 Task: Look for space in Chitradurga, India from 8th June, 2023 to 12th June, 2023 for 2 adults in price range Rs.8000 to Rs.16000. Place can be private room with 1  bedroom having 1 bed and 1 bathroom. Property type can be flatguest house, hotel. Booking option can be shelf check-in. Required host language is English.
Action: Mouse moved to (437, 49)
Screenshot: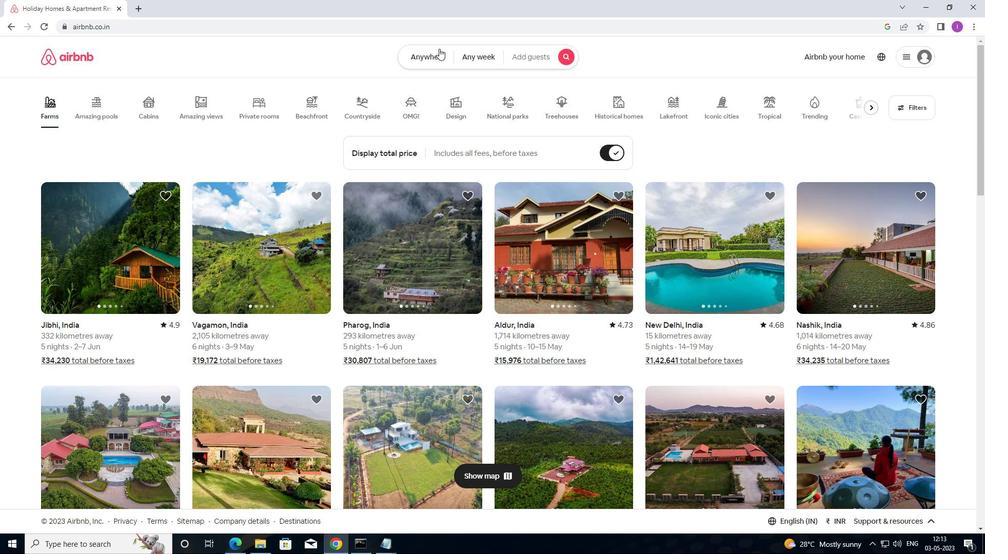 
Action: Mouse pressed left at (437, 49)
Screenshot: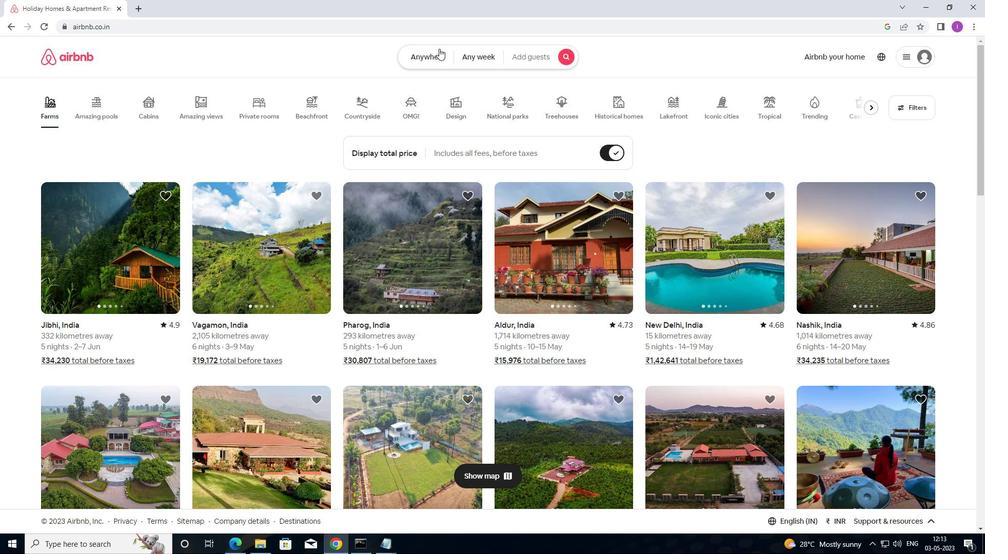 
Action: Mouse moved to (304, 104)
Screenshot: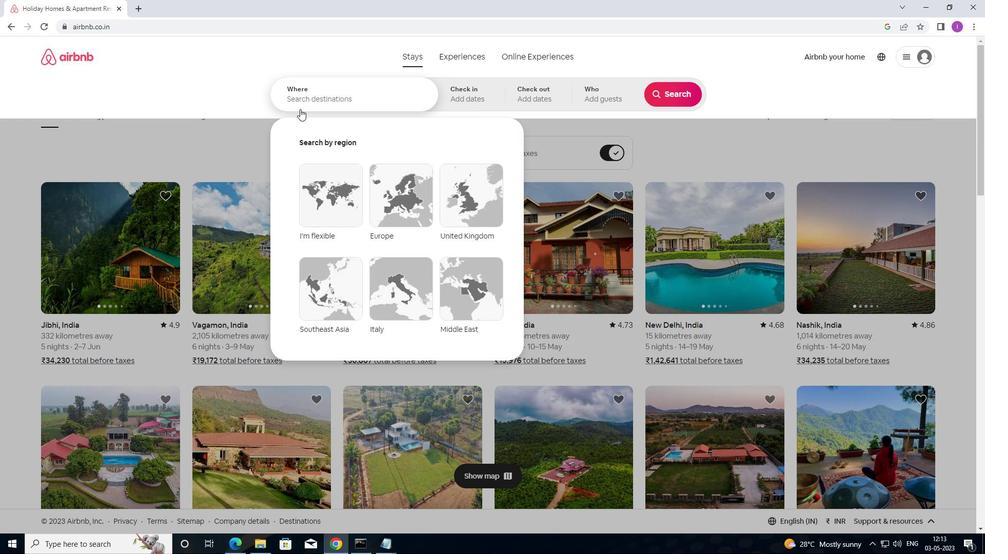 
Action: Mouse pressed left at (304, 104)
Screenshot: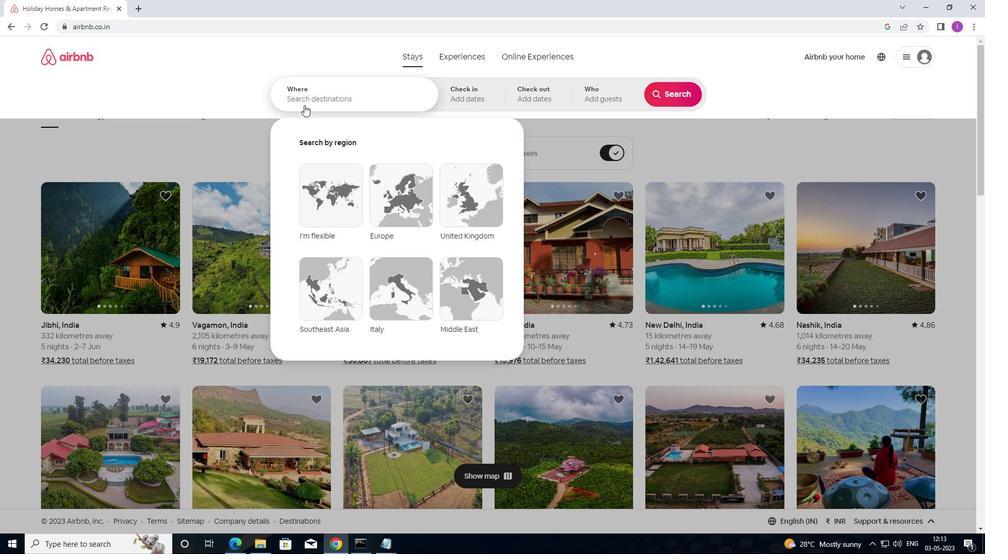 
Action: Mouse moved to (475, 65)
Screenshot: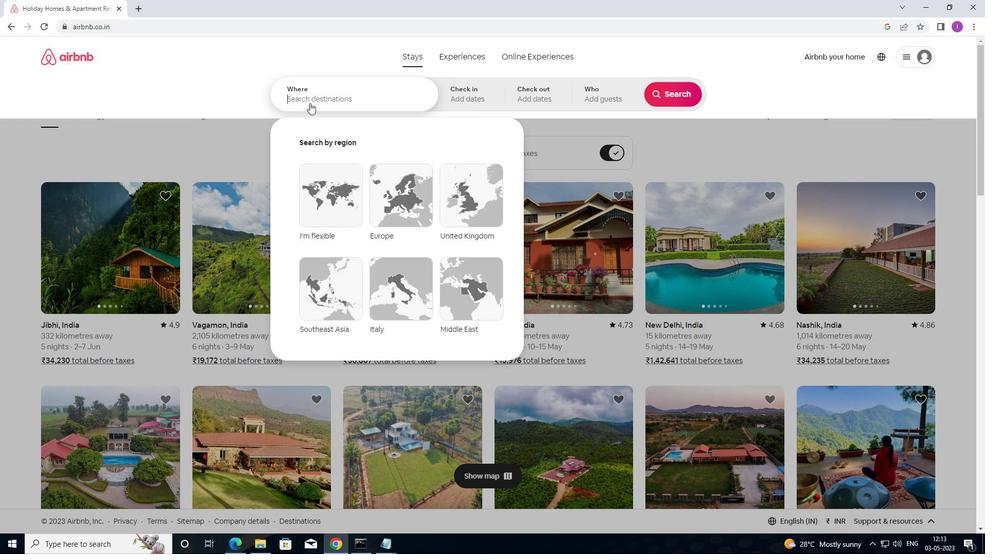 
Action: Key pressed <Key.shift>CHITRADURGA,<Key.shift>INDIA
Screenshot: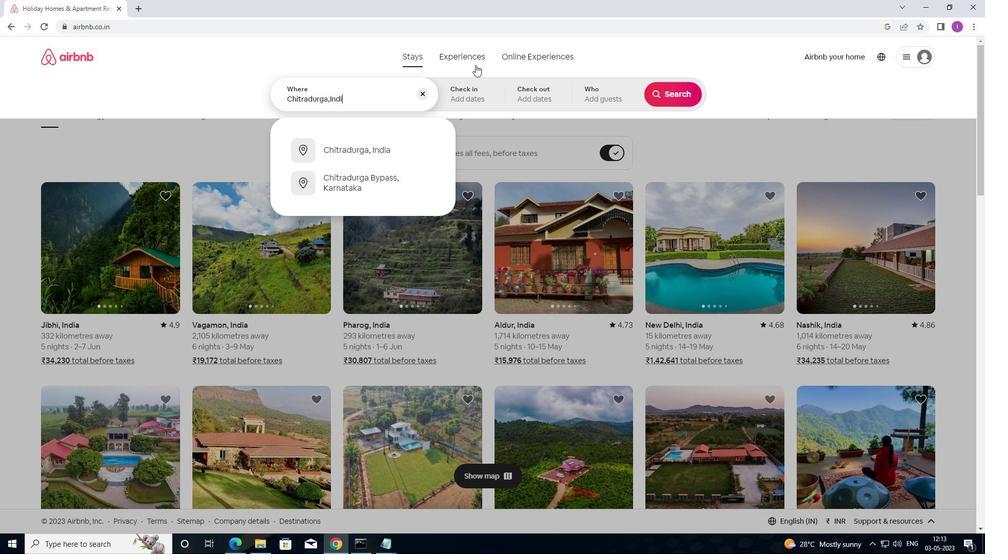 
Action: Mouse moved to (384, 150)
Screenshot: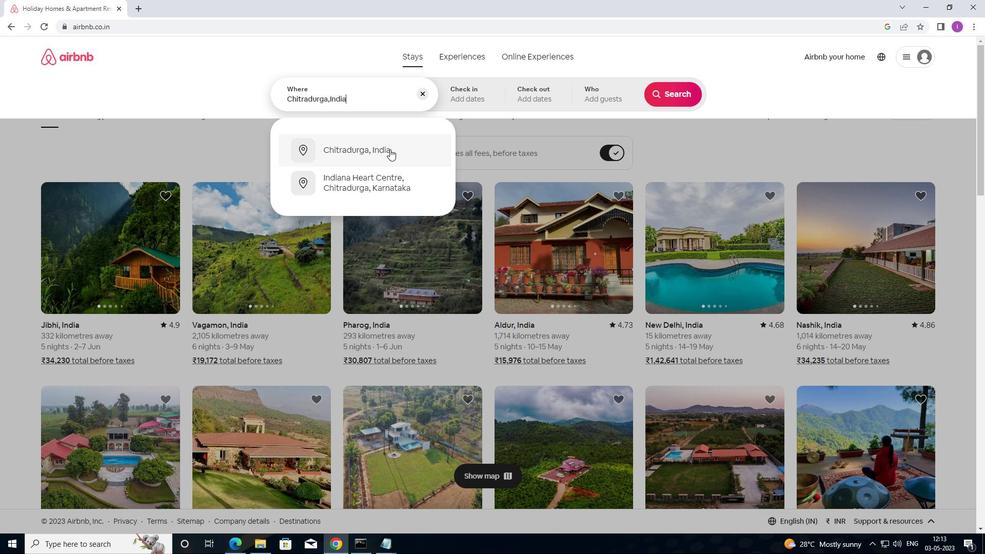 
Action: Mouse pressed left at (384, 150)
Screenshot: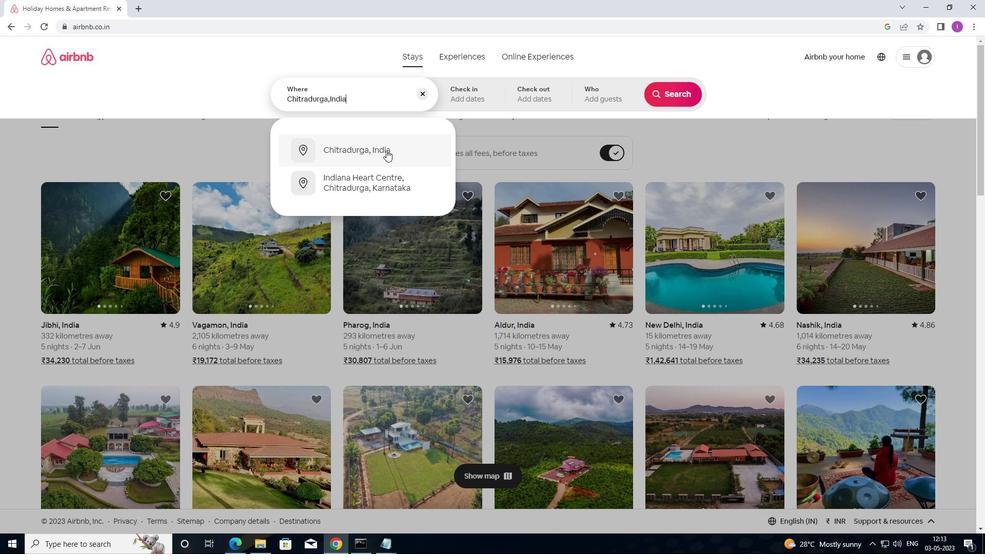 
Action: Mouse moved to (667, 168)
Screenshot: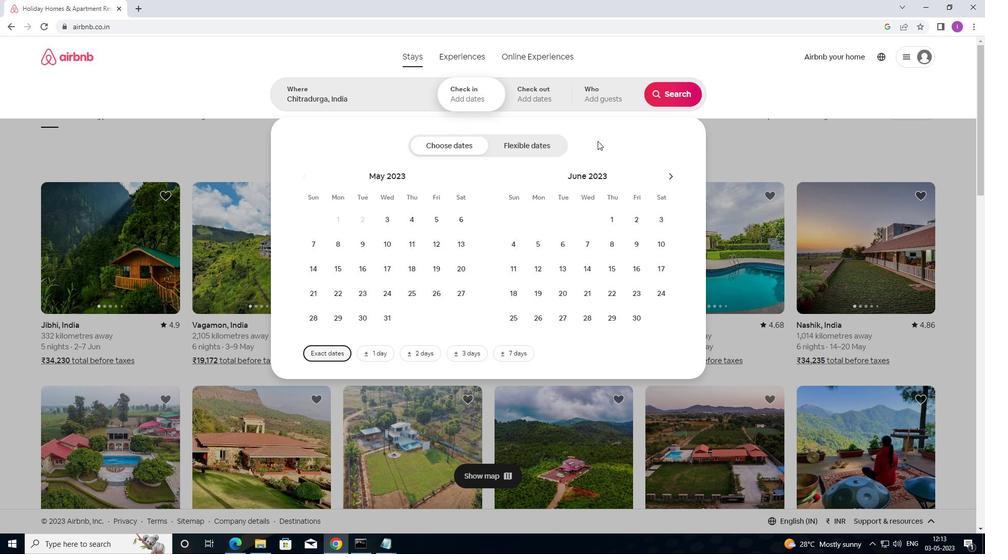 
Action: Mouse pressed left at (667, 168)
Screenshot: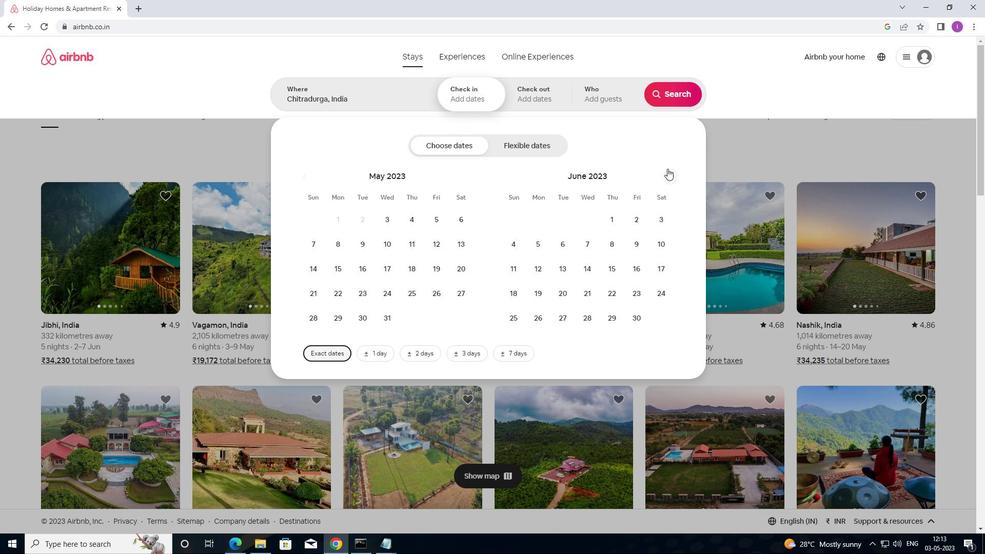
Action: Mouse moved to (618, 244)
Screenshot: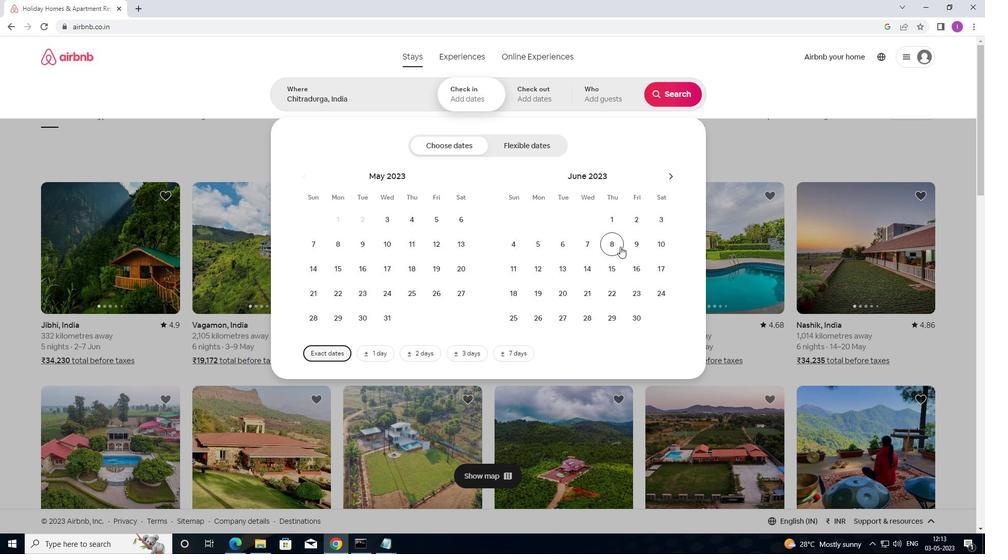 
Action: Mouse pressed left at (618, 244)
Screenshot: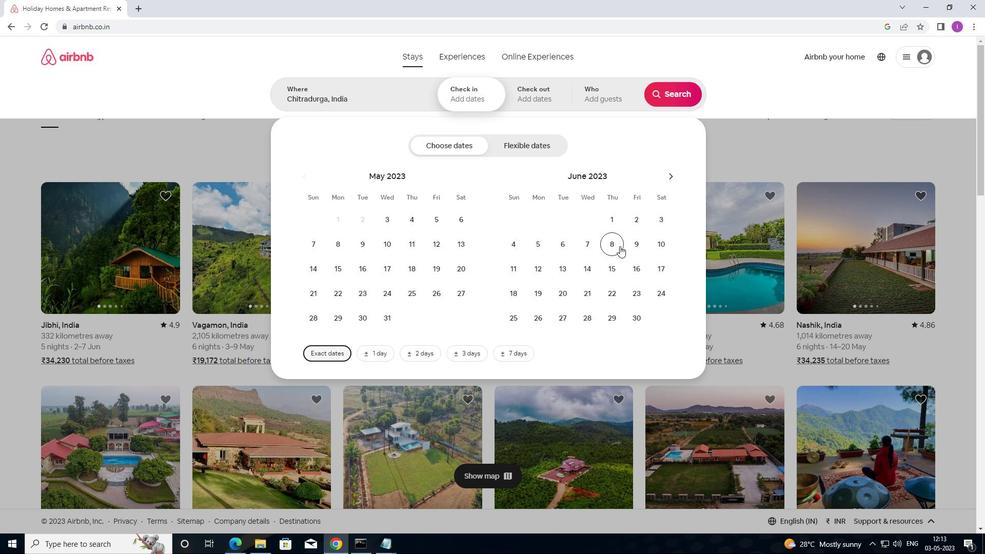
Action: Mouse moved to (535, 266)
Screenshot: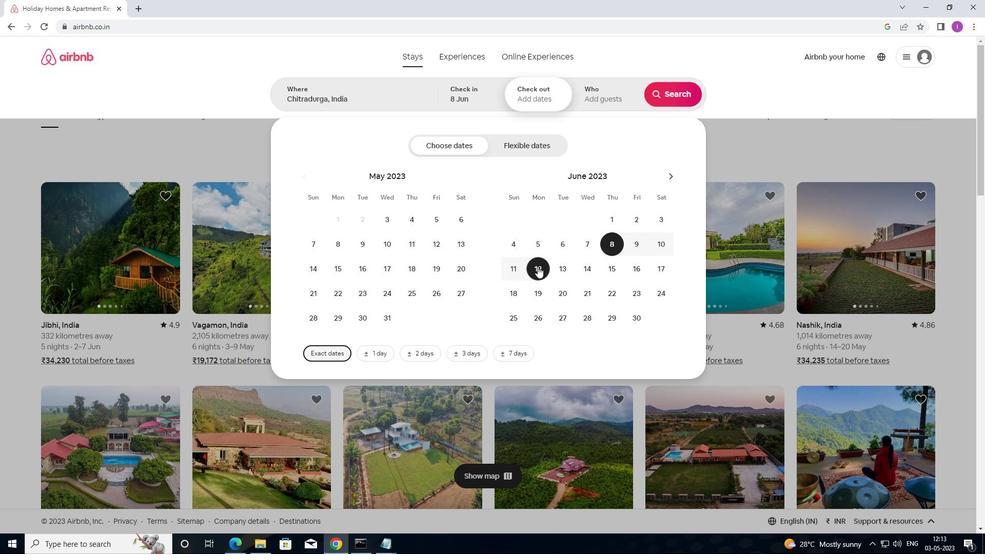 
Action: Mouse pressed left at (535, 266)
Screenshot: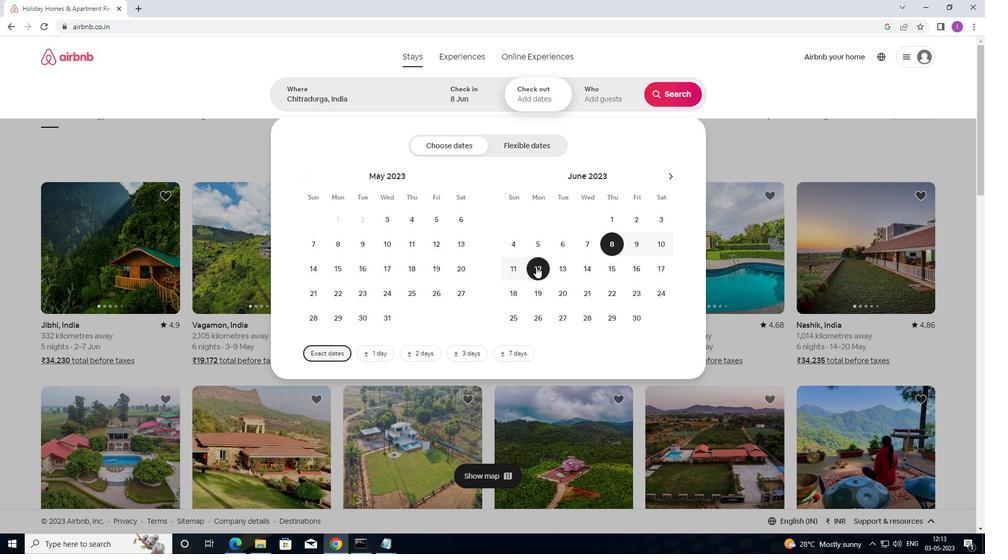 
Action: Mouse moved to (599, 99)
Screenshot: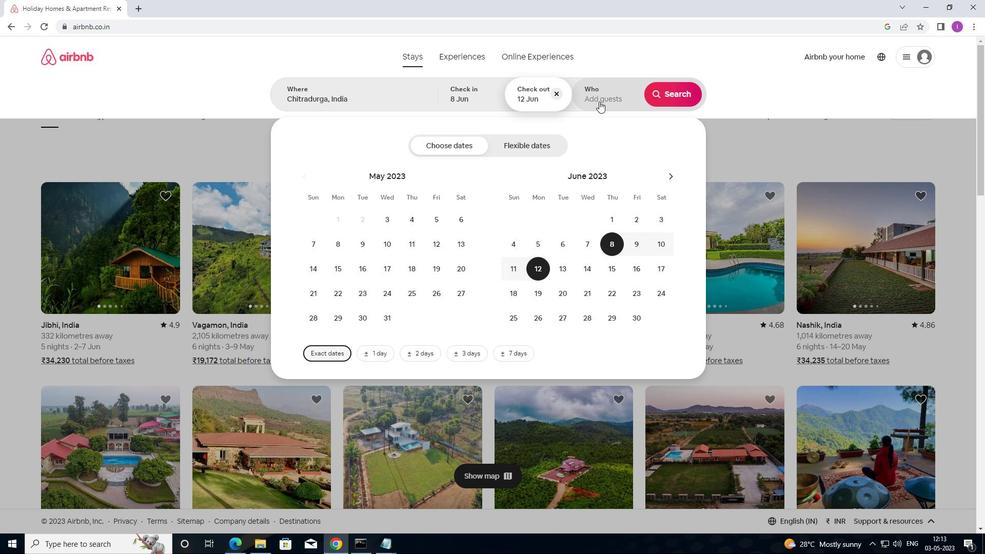 
Action: Mouse pressed left at (599, 99)
Screenshot: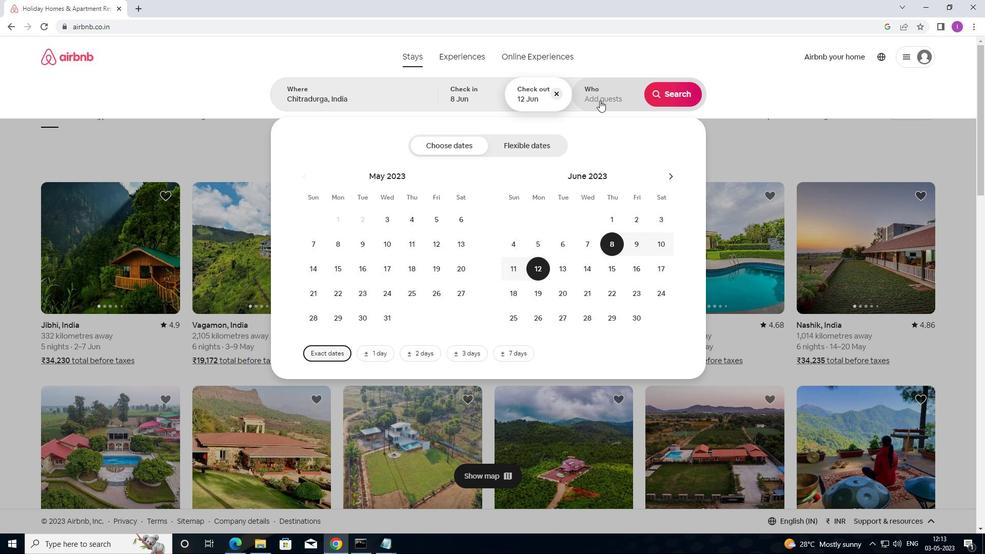 
Action: Mouse moved to (679, 152)
Screenshot: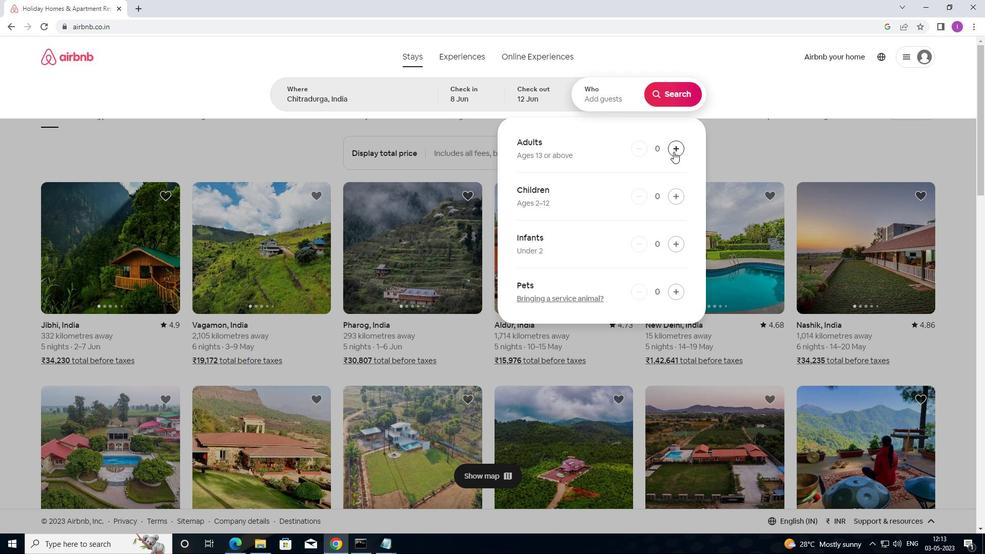 
Action: Mouse pressed left at (679, 152)
Screenshot: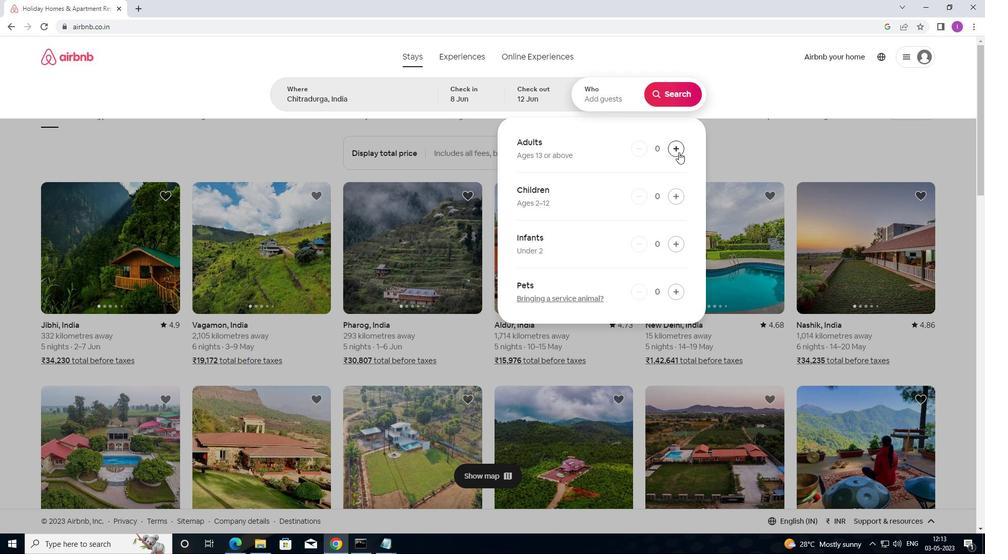 
Action: Mouse pressed left at (679, 152)
Screenshot: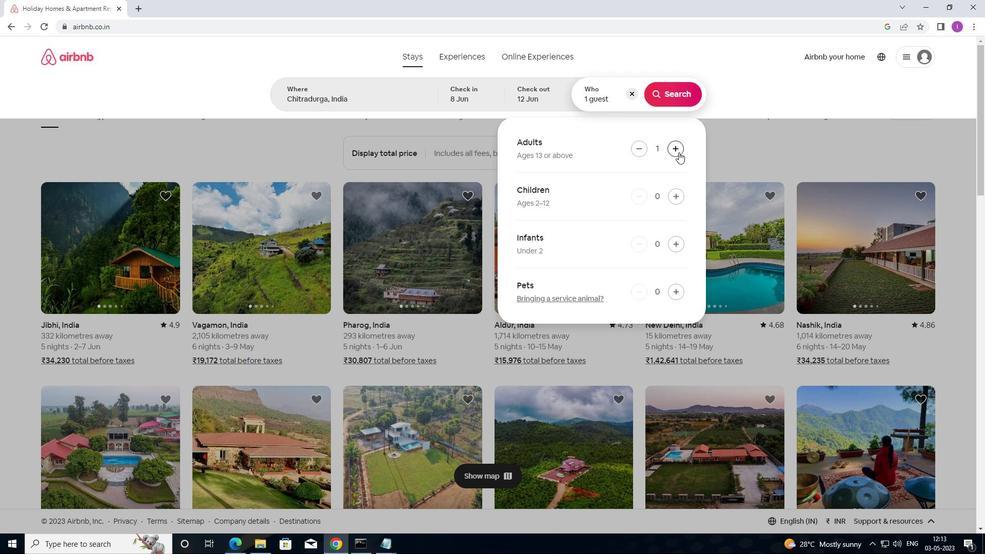 
Action: Mouse moved to (672, 90)
Screenshot: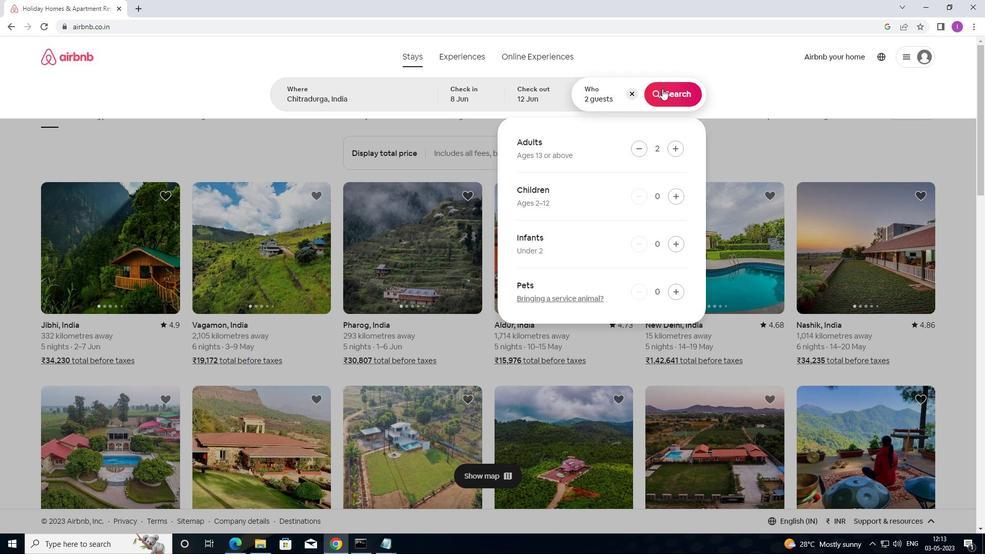 
Action: Mouse pressed left at (672, 90)
Screenshot: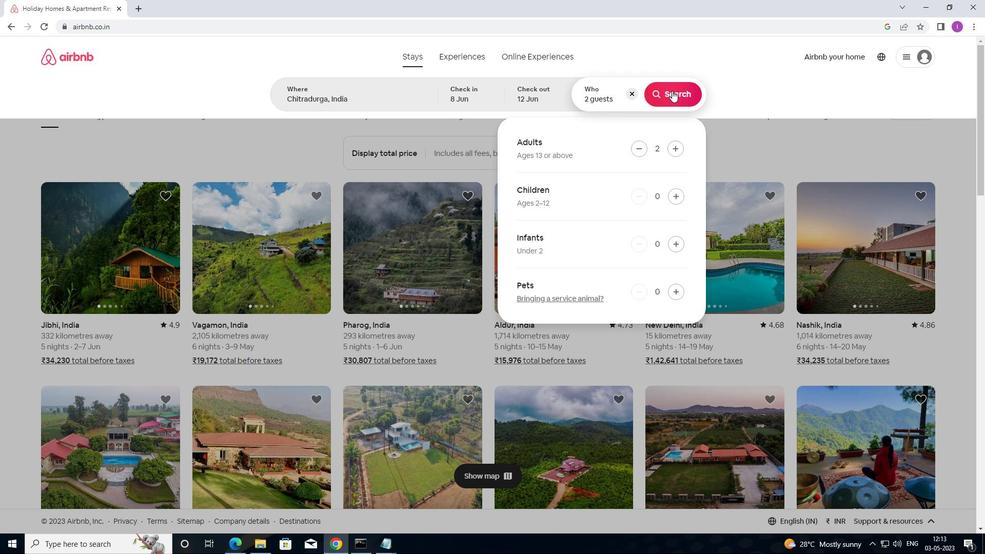 
Action: Mouse moved to (931, 103)
Screenshot: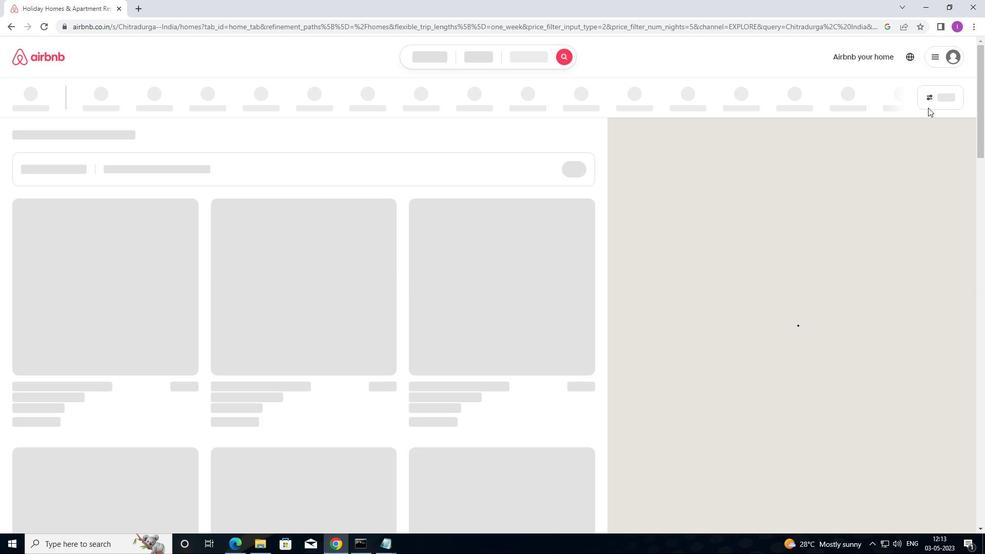 
Action: Mouse pressed left at (931, 103)
Screenshot: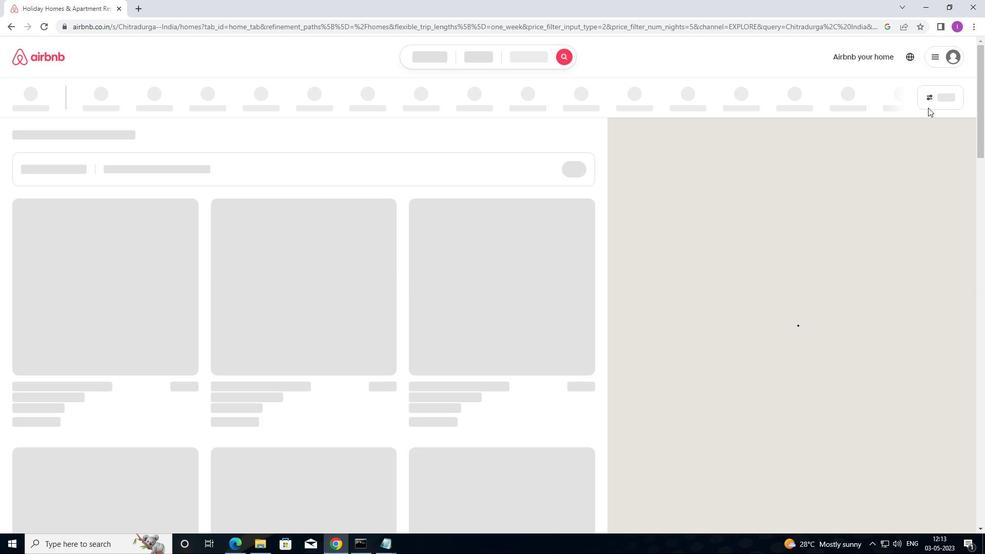 
Action: Mouse moved to (376, 262)
Screenshot: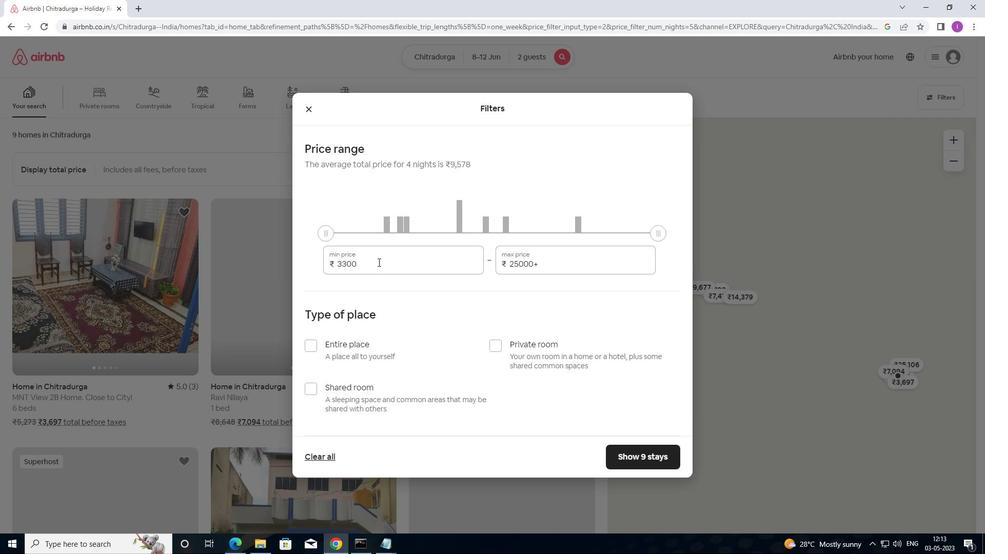 
Action: Mouse pressed left at (376, 262)
Screenshot: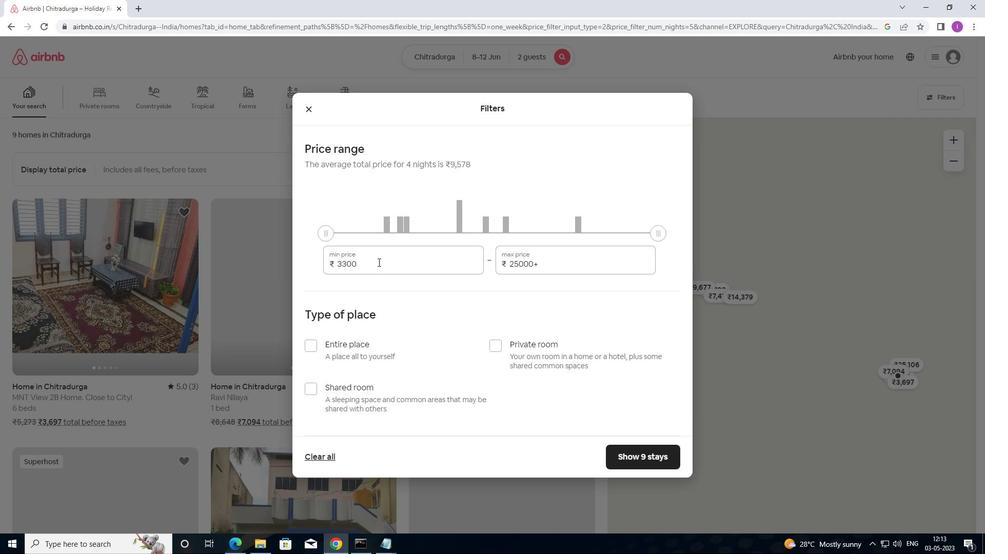 
Action: Mouse moved to (541, 130)
Screenshot: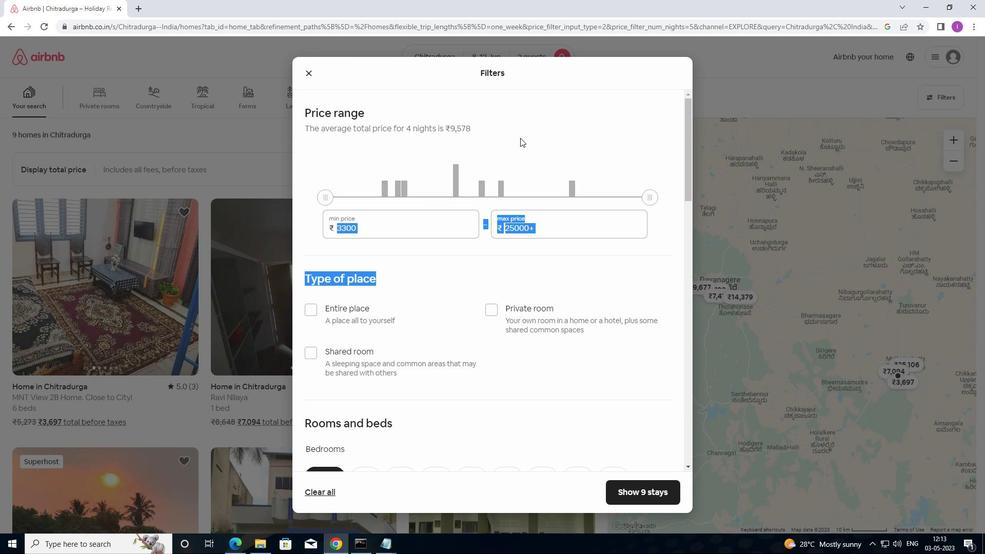 
Action: Mouse pressed left at (541, 130)
Screenshot: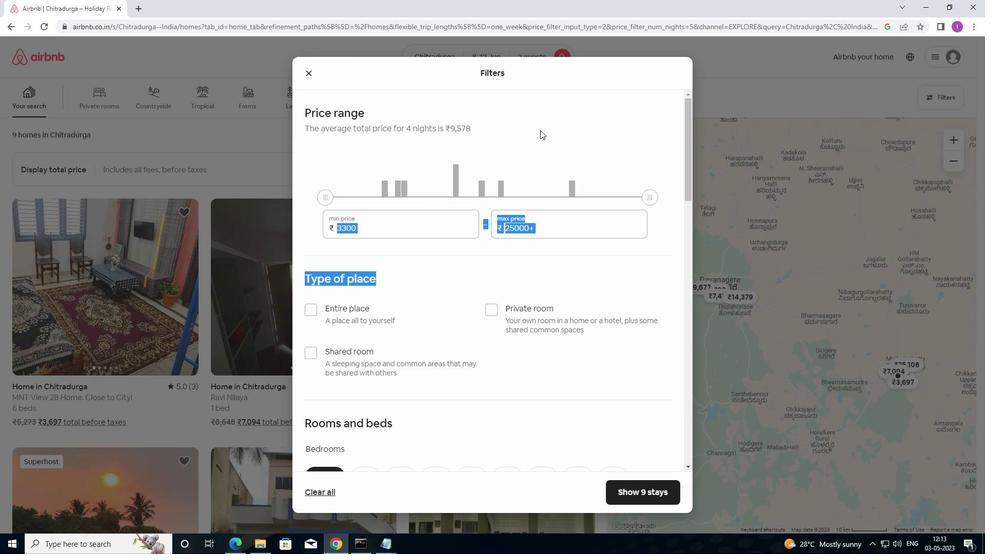 
Action: Mouse moved to (375, 231)
Screenshot: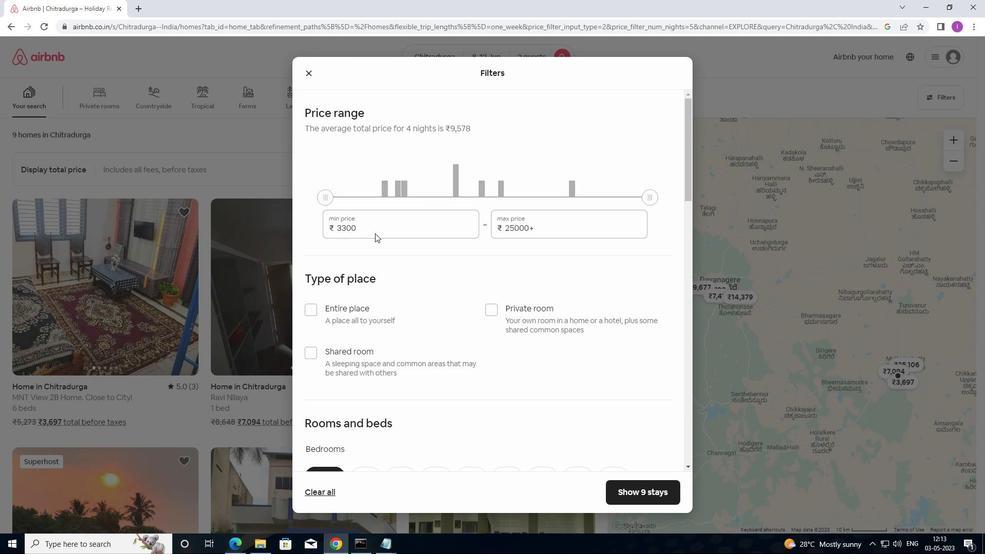 
Action: Mouse pressed left at (375, 231)
Screenshot: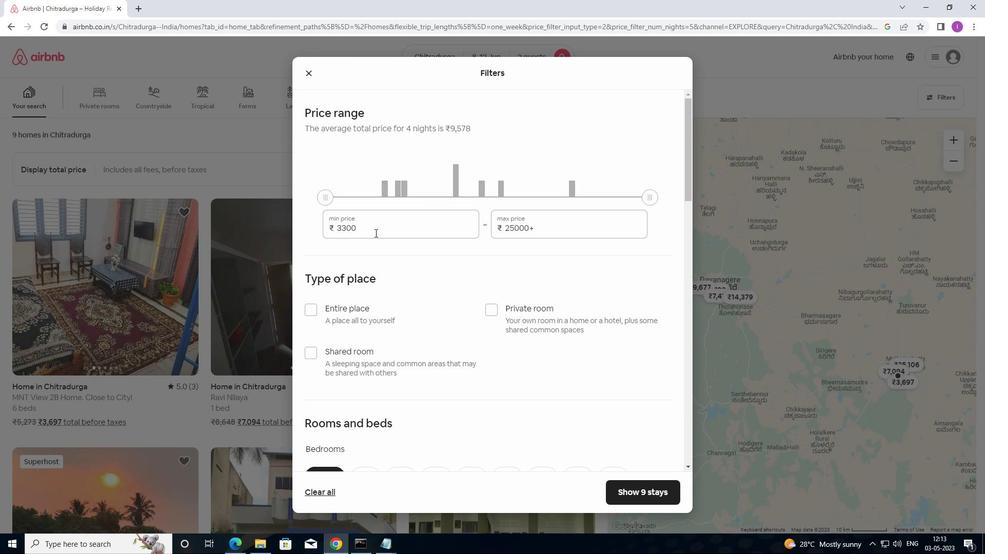 
Action: Mouse moved to (409, 216)
Screenshot: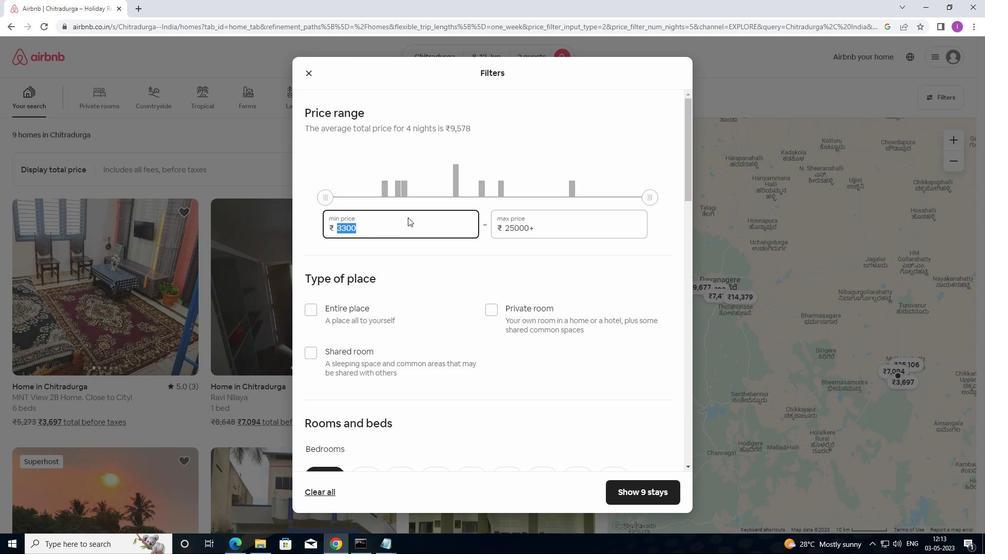
Action: Key pressed 8000
Screenshot: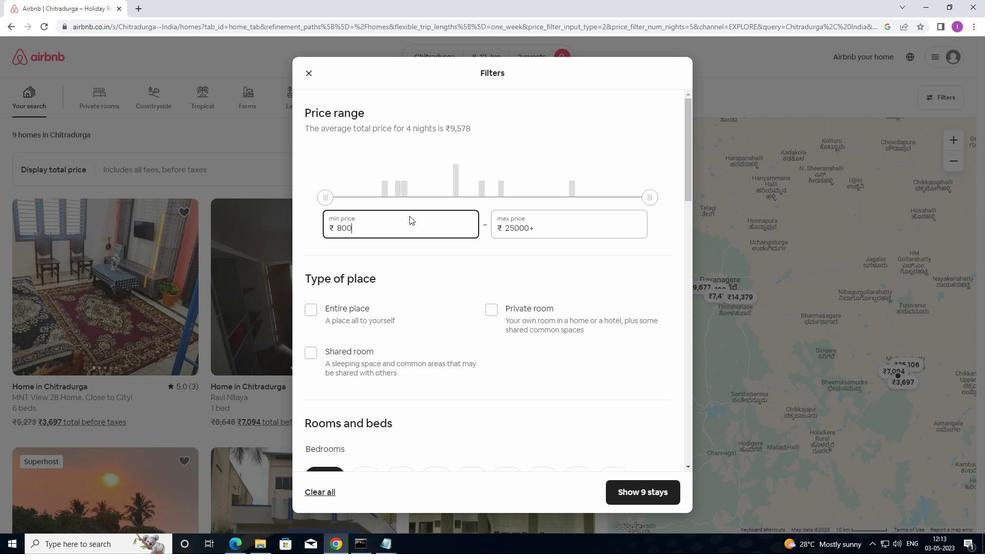
Action: Mouse moved to (543, 231)
Screenshot: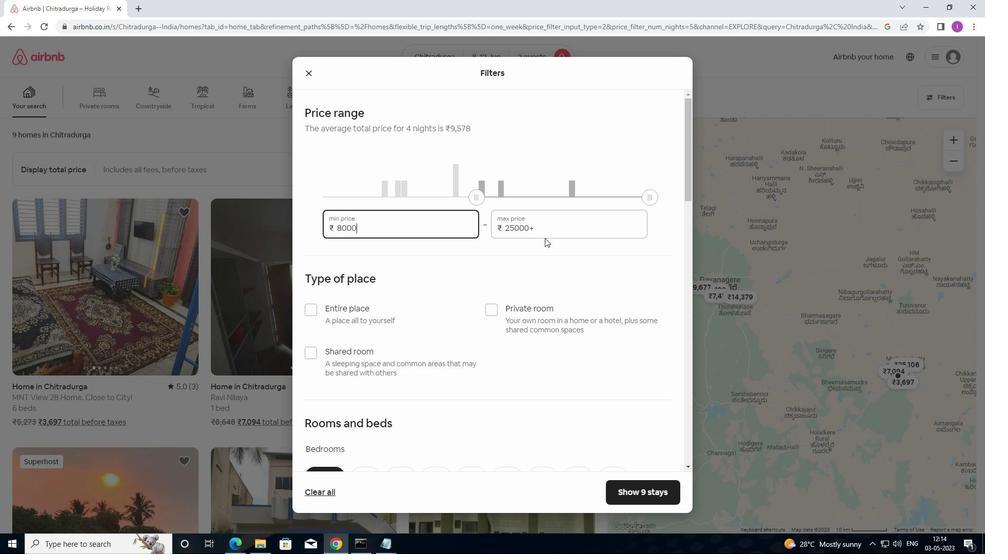 
Action: Mouse pressed left at (543, 231)
Screenshot: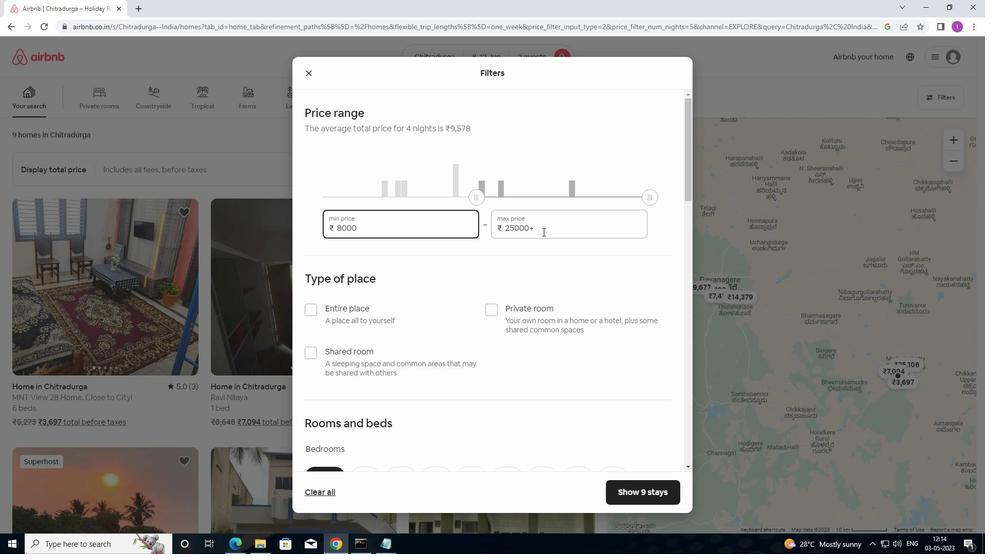 
Action: Mouse moved to (488, 231)
Screenshot: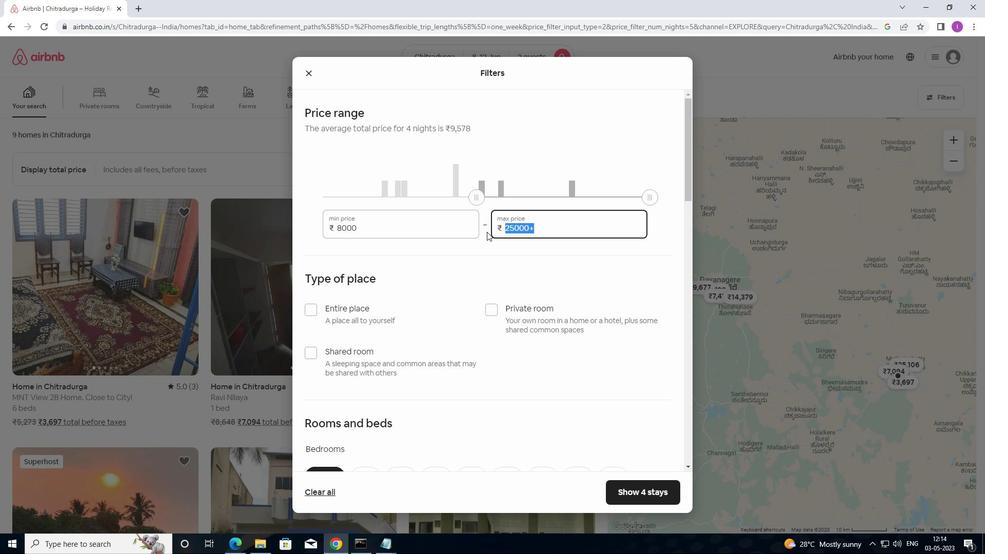 
Action: Key pressed 1
Screenshot: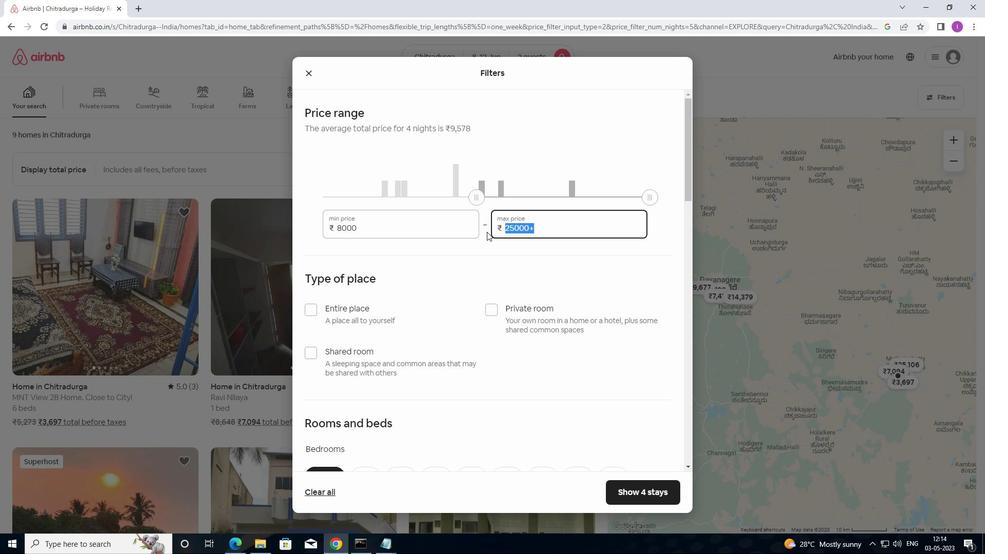 
Action: Mouse moved to (488, 231)
Screenshot: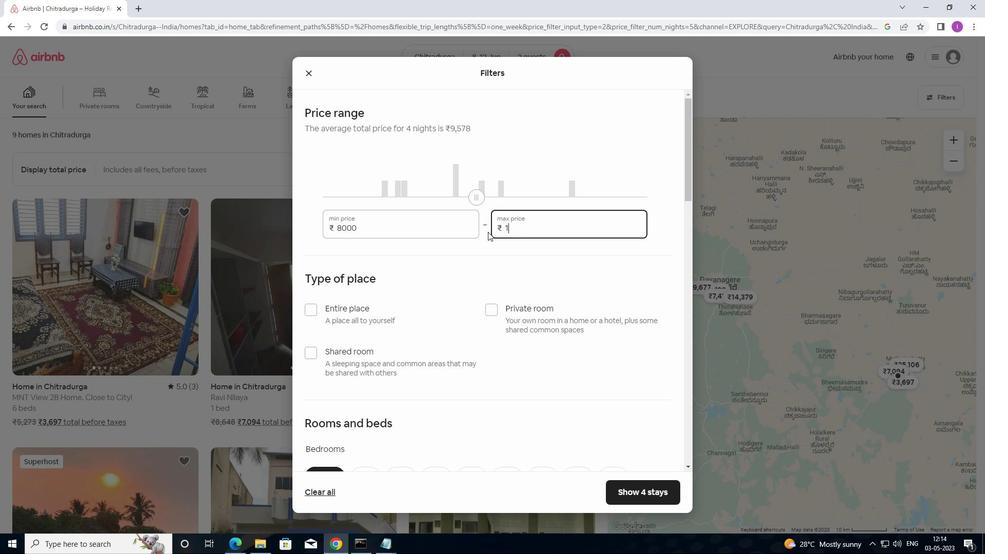 
Action: Key pressed 6
Screenshot: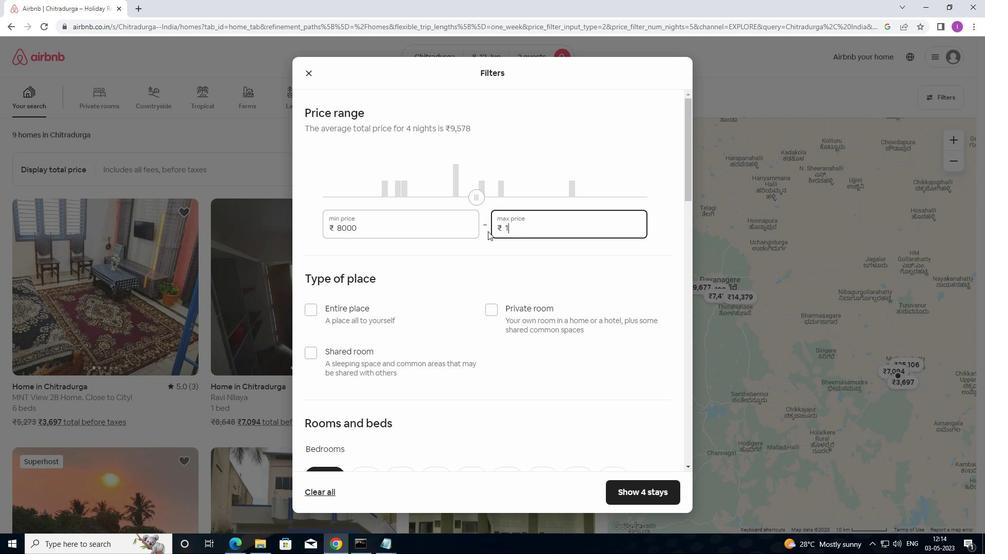 
Action: Mouse moved to (489, 229)
Screenshot: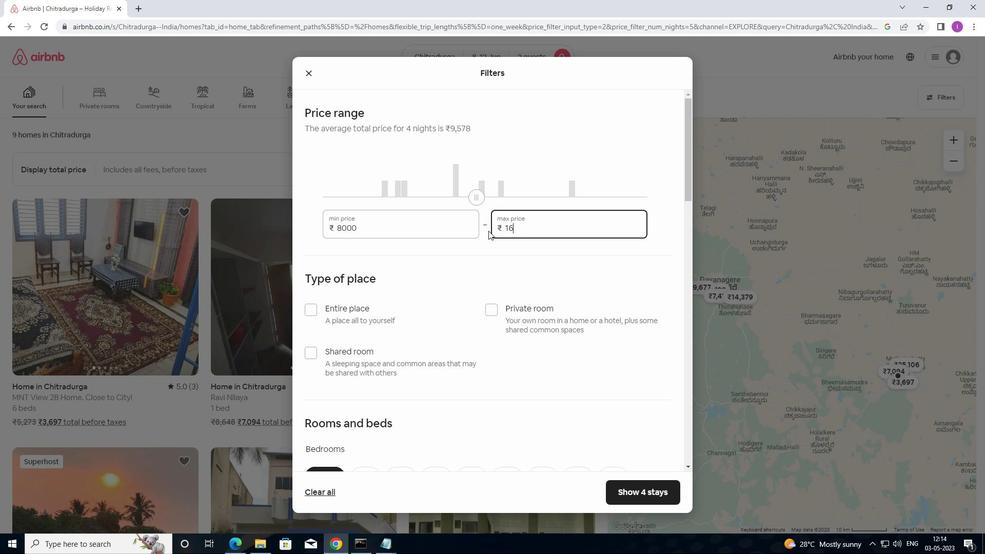 
Action: Key pressed 000
Screenshot: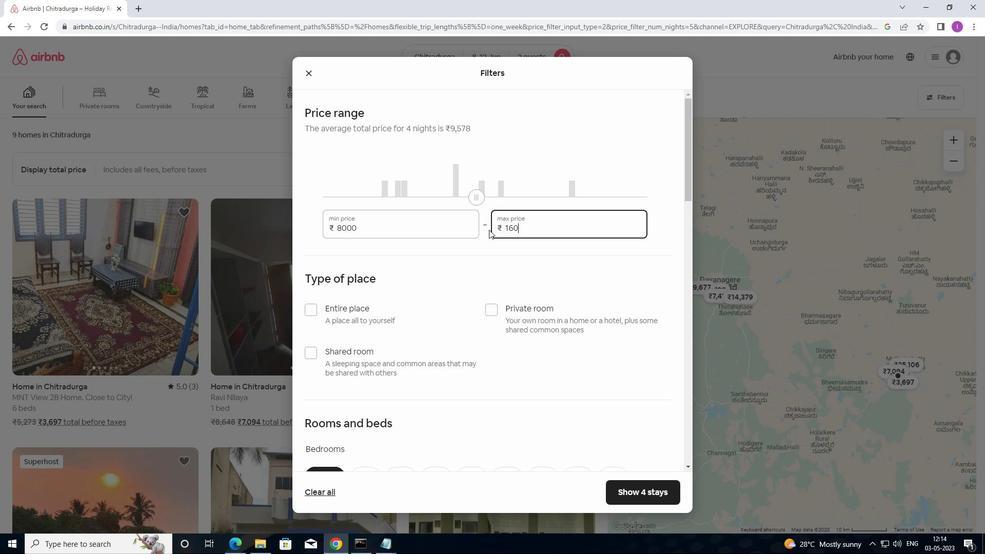 
Action: Mouse moved to (480, 241)
Screenshot: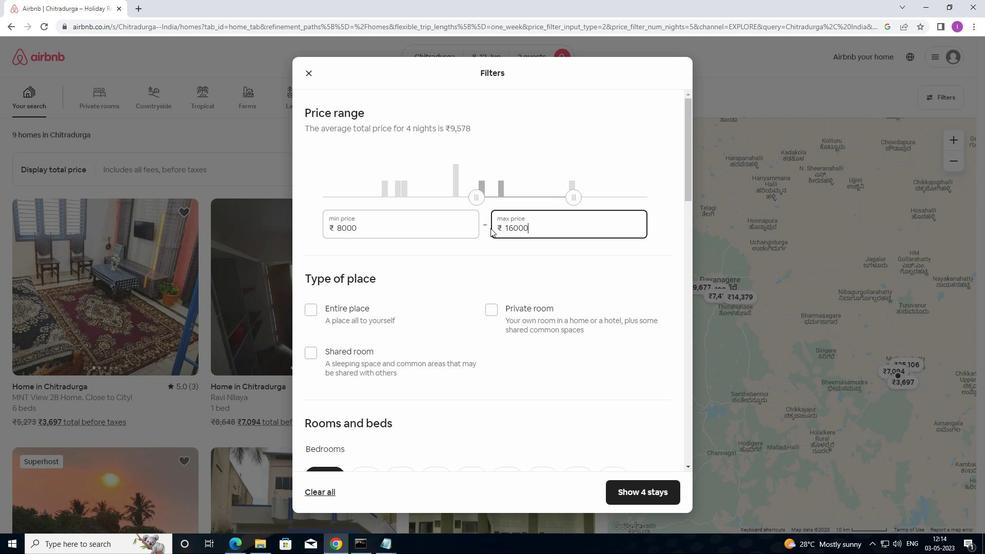 
Action: Mouse scrolled (480, 240) with delta (0, 0)
Screenshot: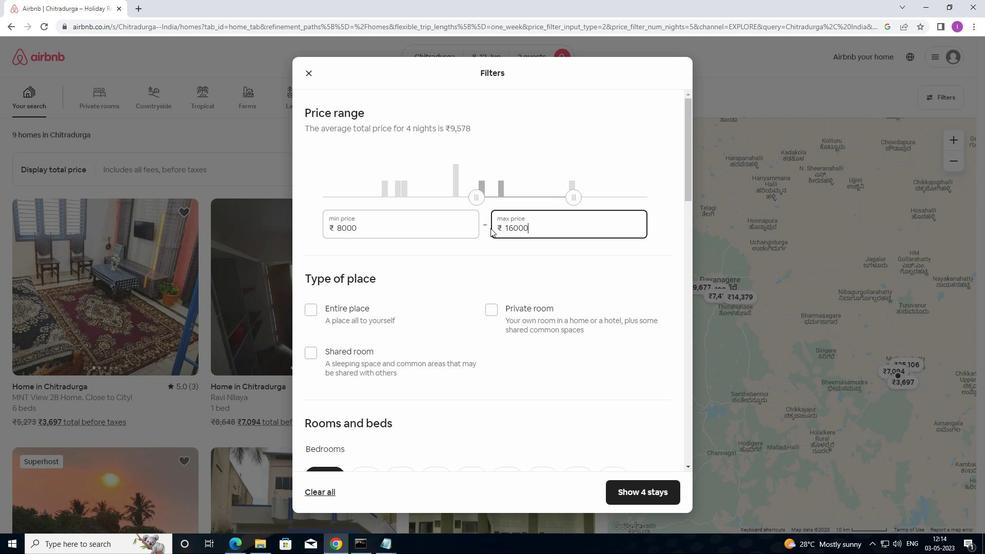 
Action: Mouse moved to (479, 245)
Screenshot: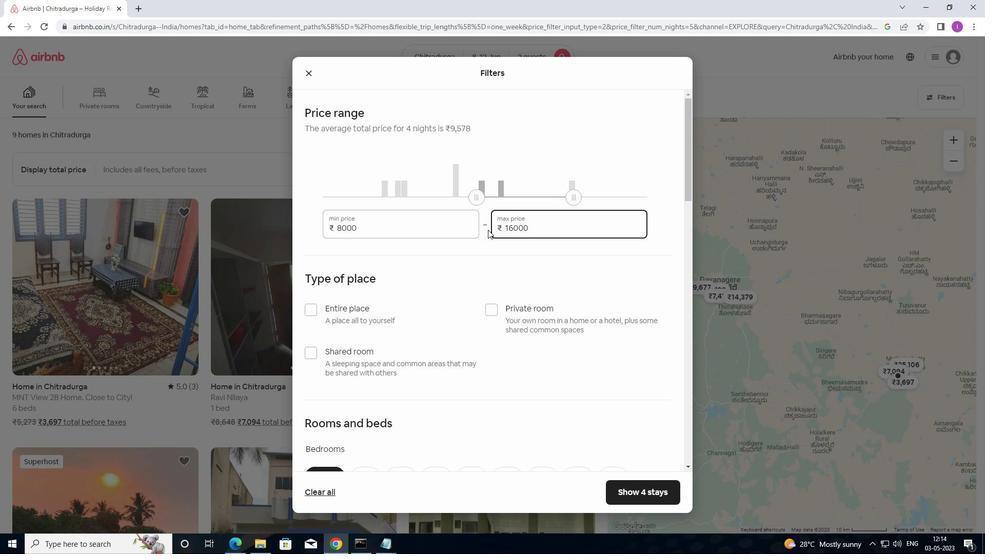
Action: Mouse scrolled (479, 244) with delta (0, 0)
Screenshot: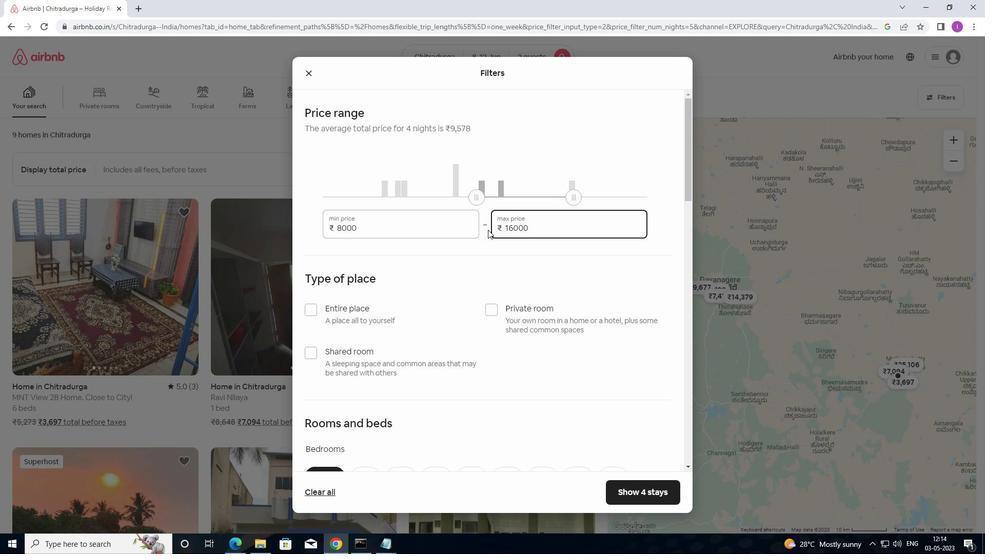 
Action: Mouse moved to (412, 270)
Screenshot: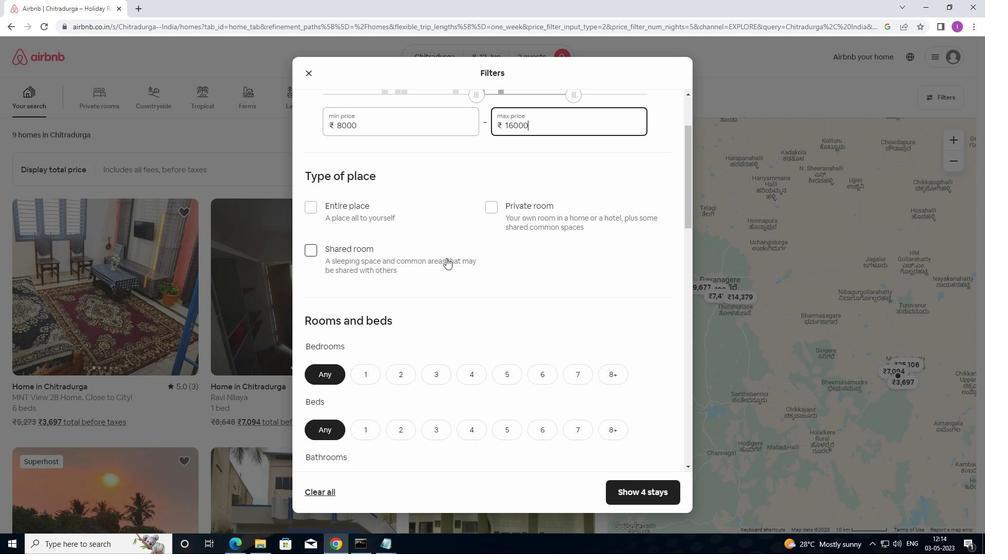 
Action: Mouse scrolled (412, 269) with delta (0, 0)
Screenshot: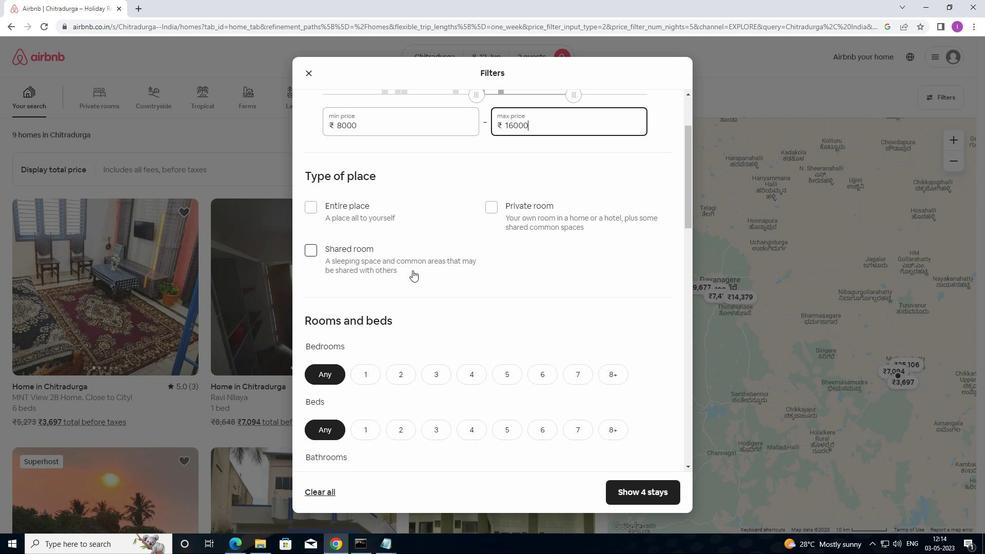 
Action: Mouse moved to (492, 150)
Screenshot: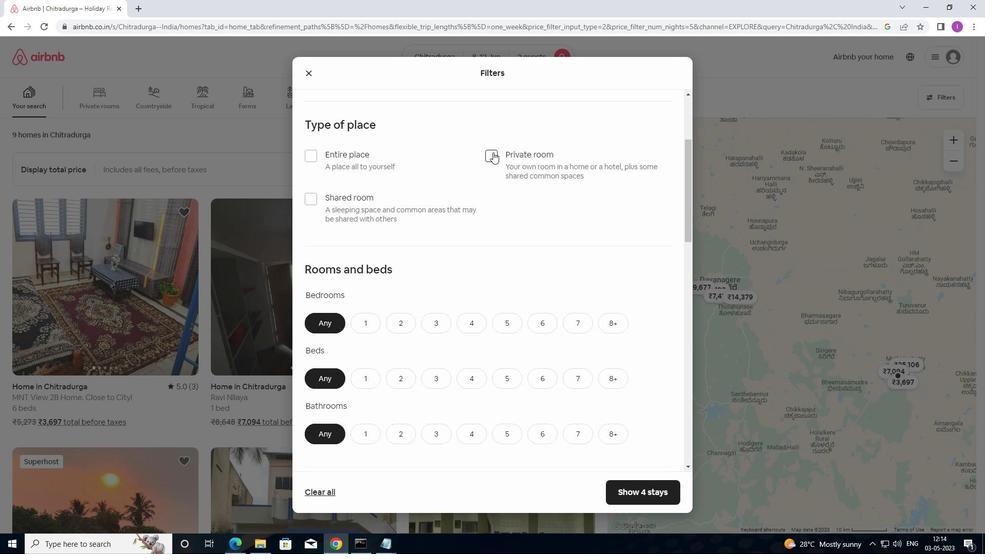 
Action: Mouse pressed left at (492, 150)
Screenshot: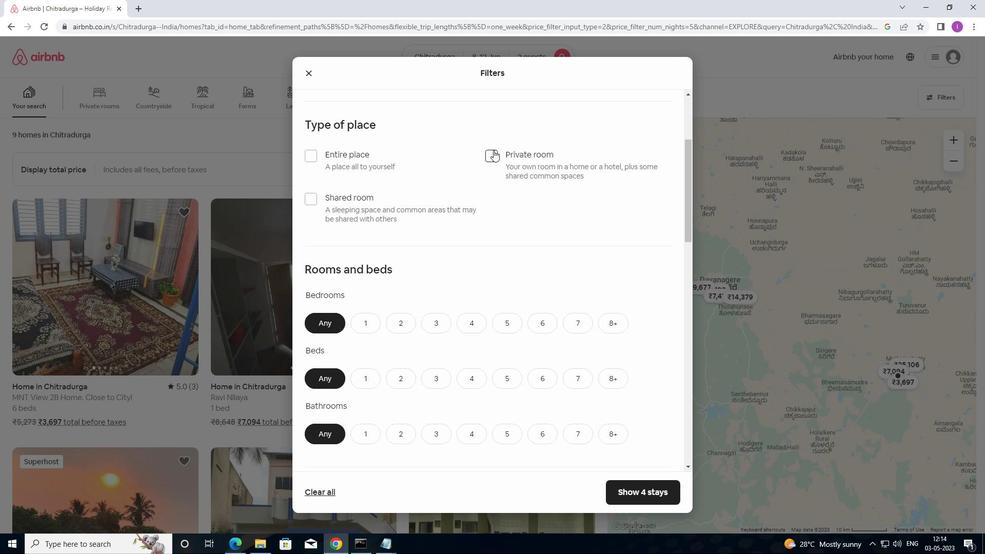 
Action: Mouse moved to (486, 200)
Screenshot: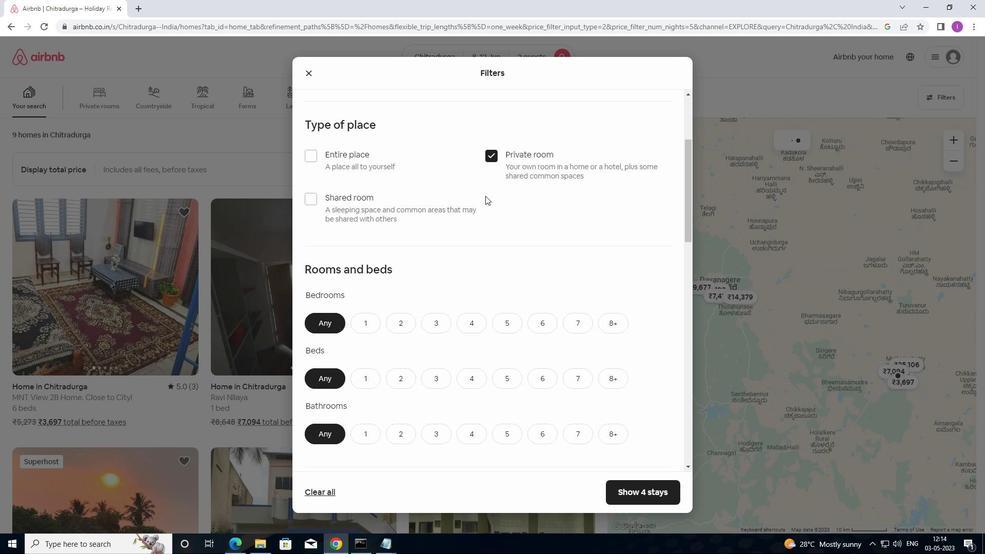 
Action: Mouse scrolled (486, 199) with delta (0, 0)
Screenshot: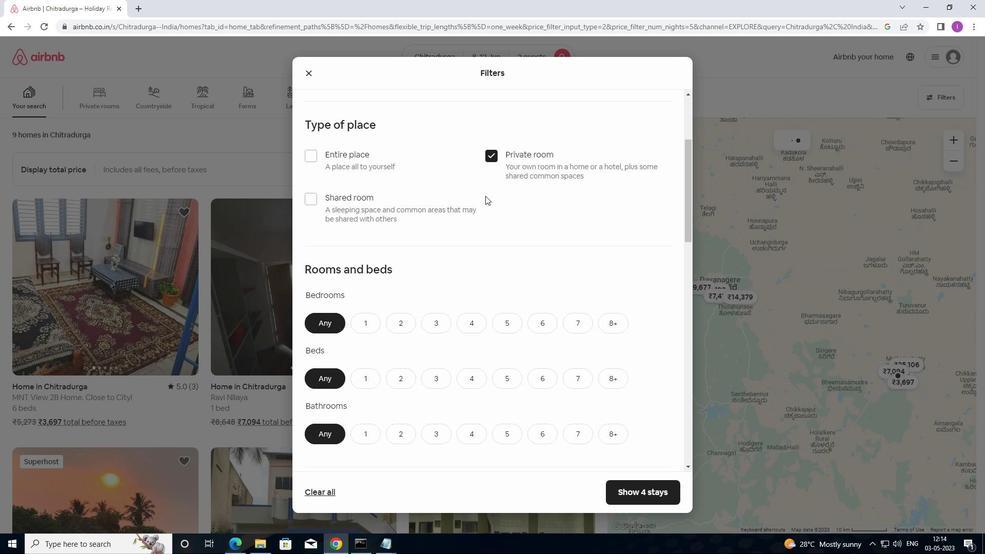 
Action: Mouse moved to (486, 207)
Screenshot: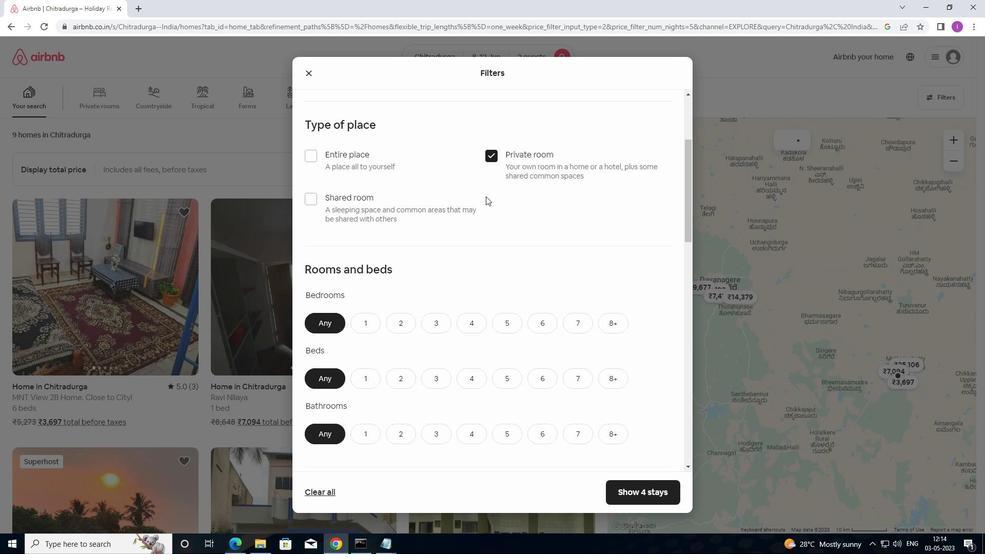 
Action: Mouse scrolled (486, 207) with delta (0, 0)
Screenshot: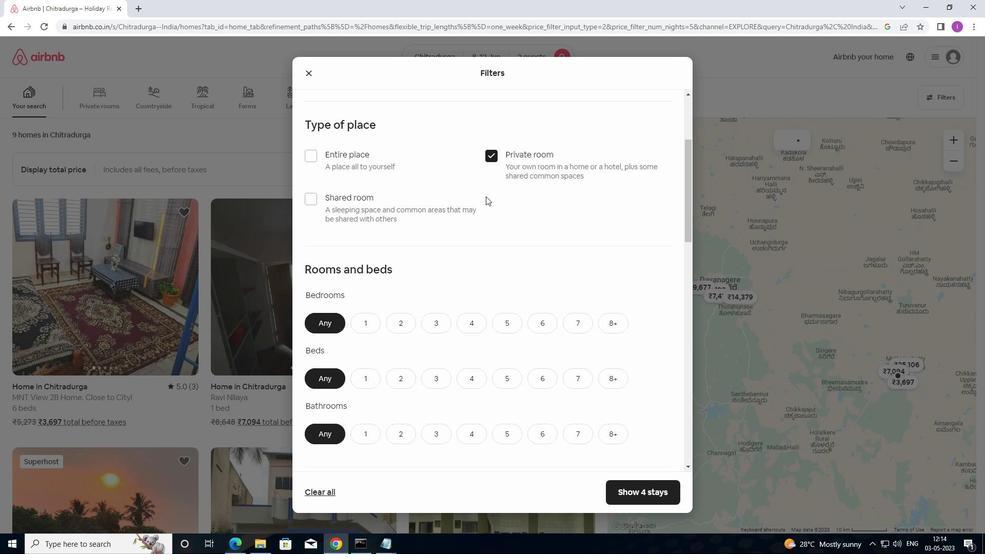 
Action: Mouse moved to (486, 209)
Screenshot: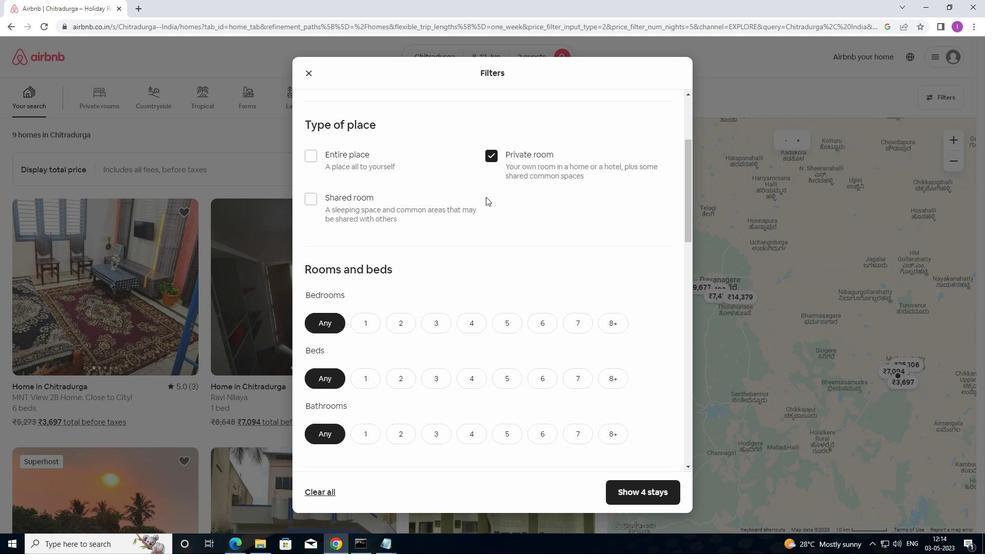 
Action: Mouse scrolled (486, 209) with delta (0, 0)
Screenshot: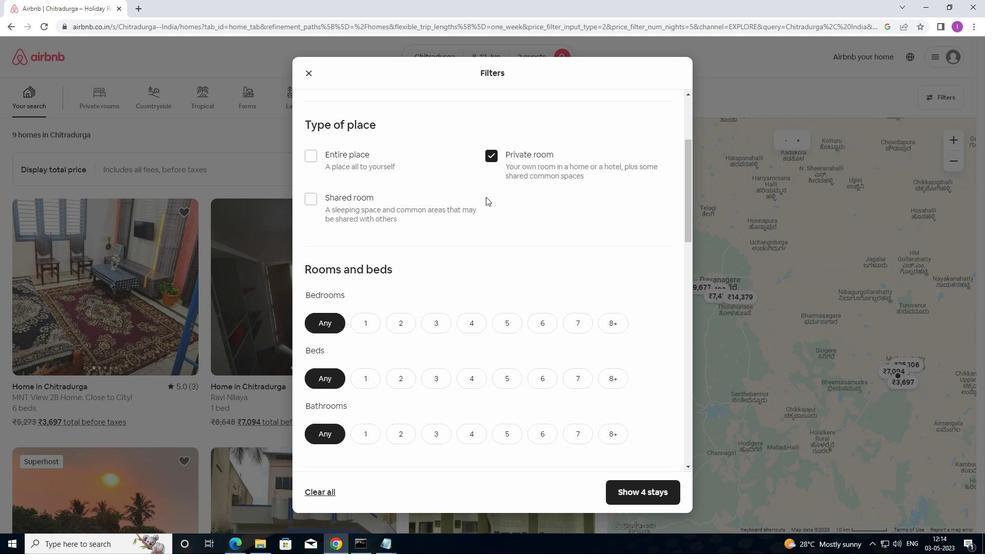 
Action: Mouse moved to (364, 171)
Screenshot: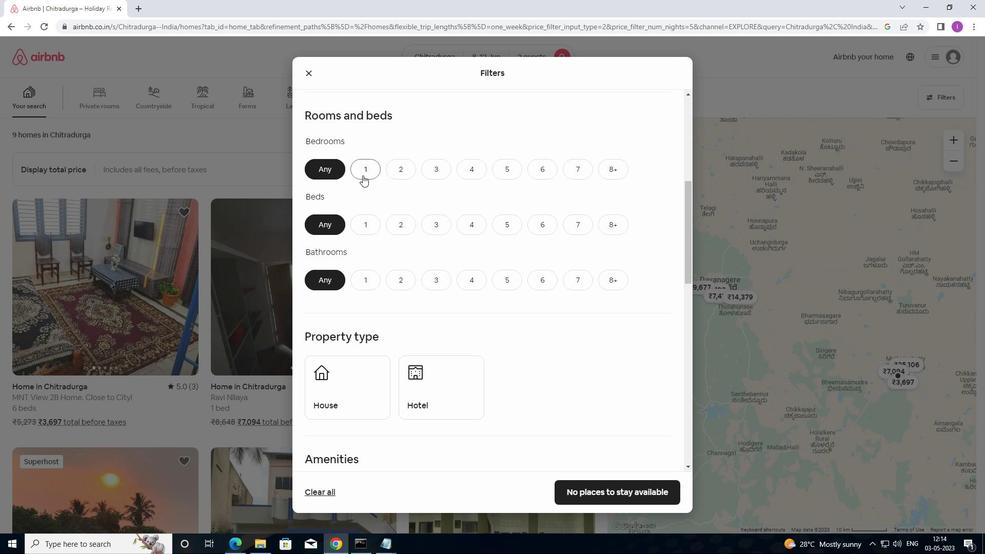 
Action: Mouse pressed left at (364, 171)
Screenshot: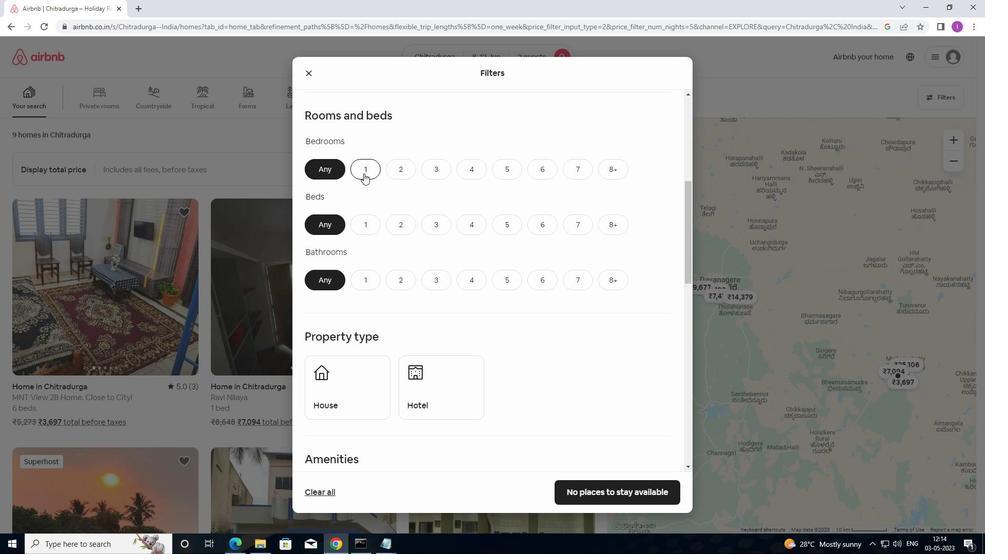 
Action: Mouse moved to (369, 222)
Screenshot: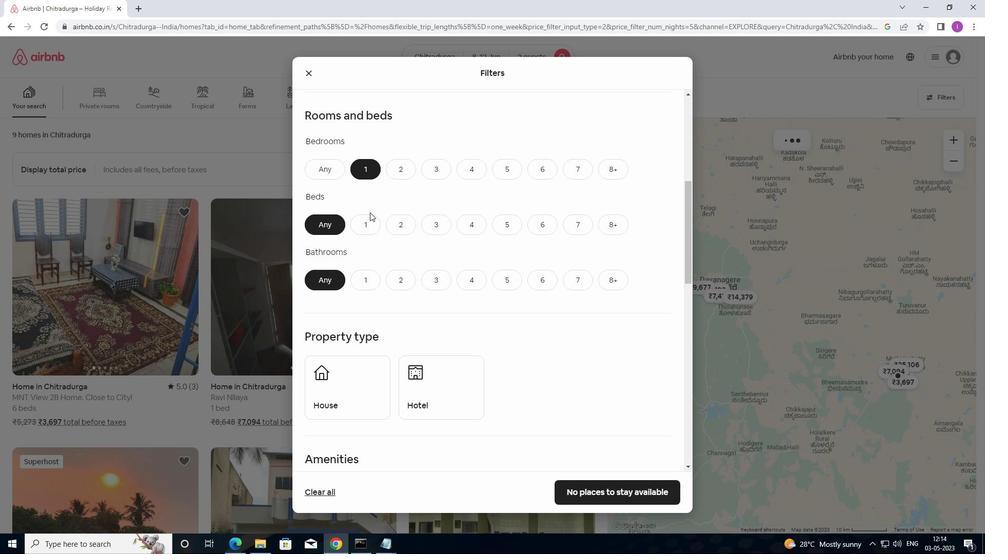 
Action: Mouse pressed left at (369, 222)
Screenshot: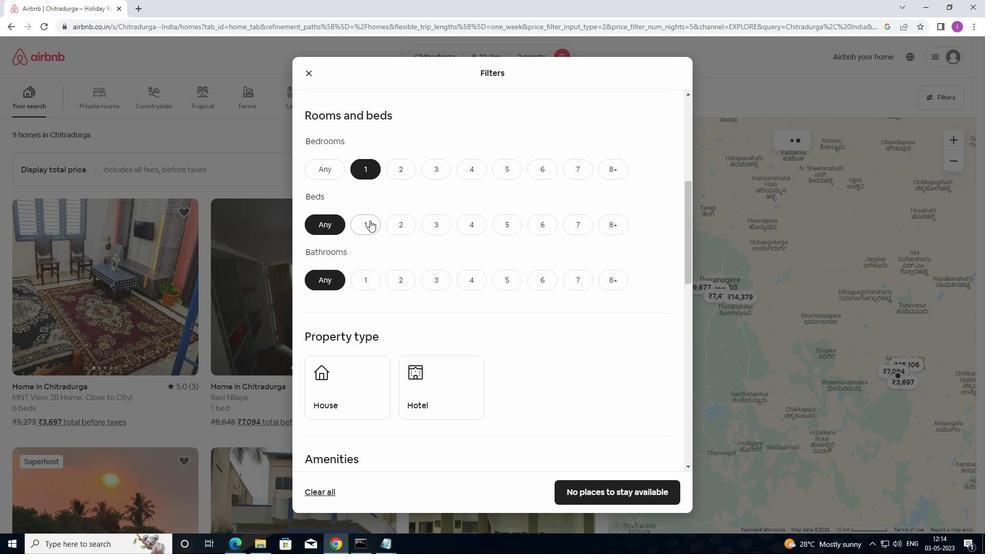 
Action: Mouse moved to (361, 282)
Screenshot: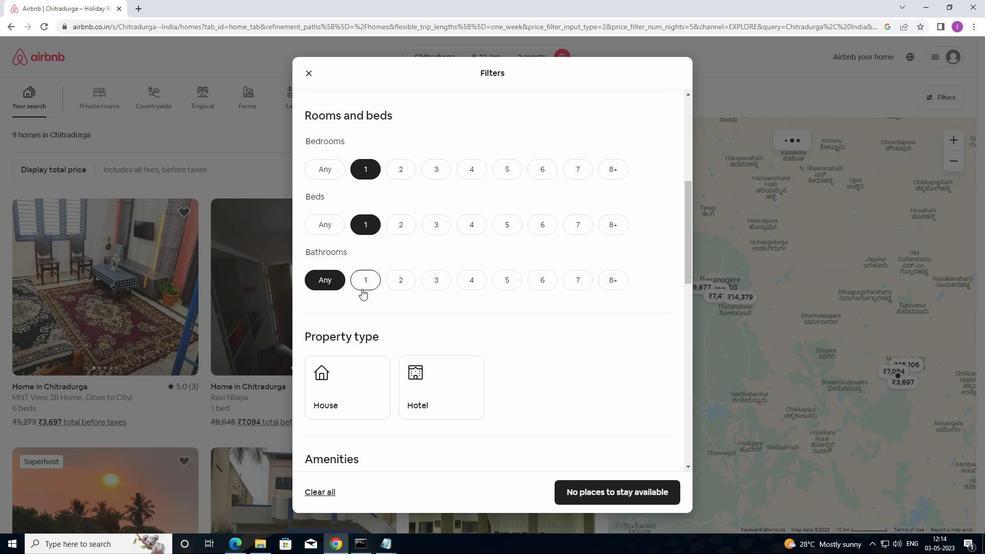 
Action: Mouse pressed left at (361, 282)
Screenshot: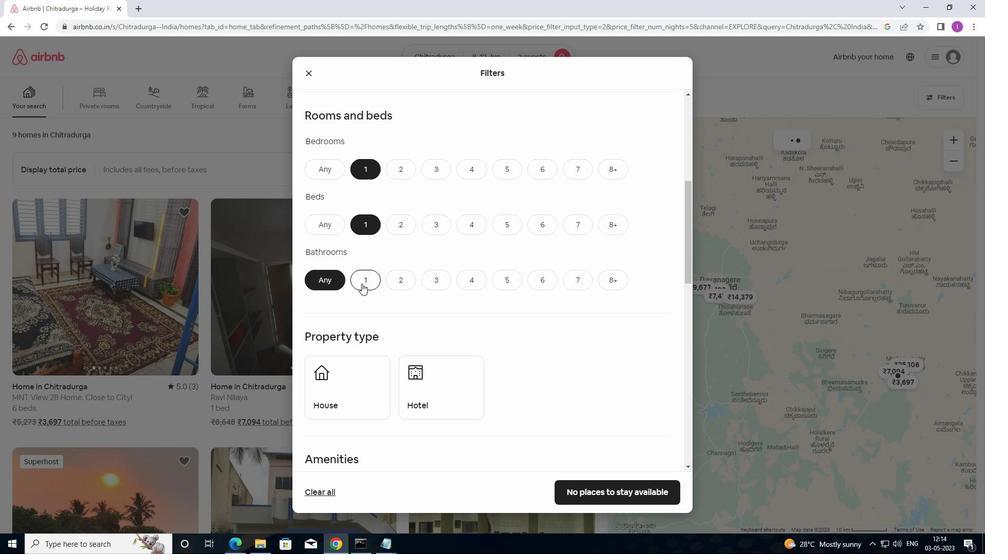 
Action: Mouse moved to (383, 281)
Screenshot: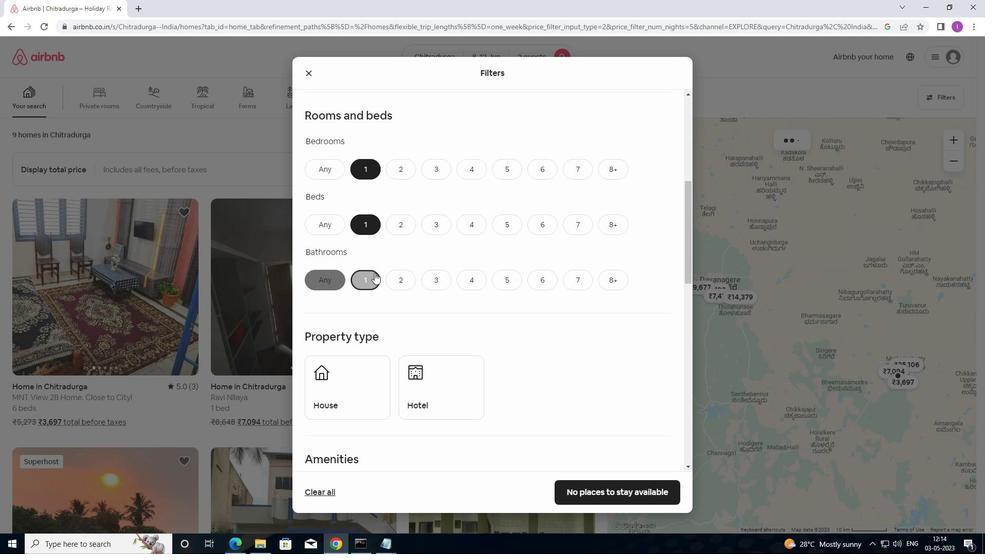 
Action: Mouse scrolled (383, 281) with delta (0, 0)
Screenshot: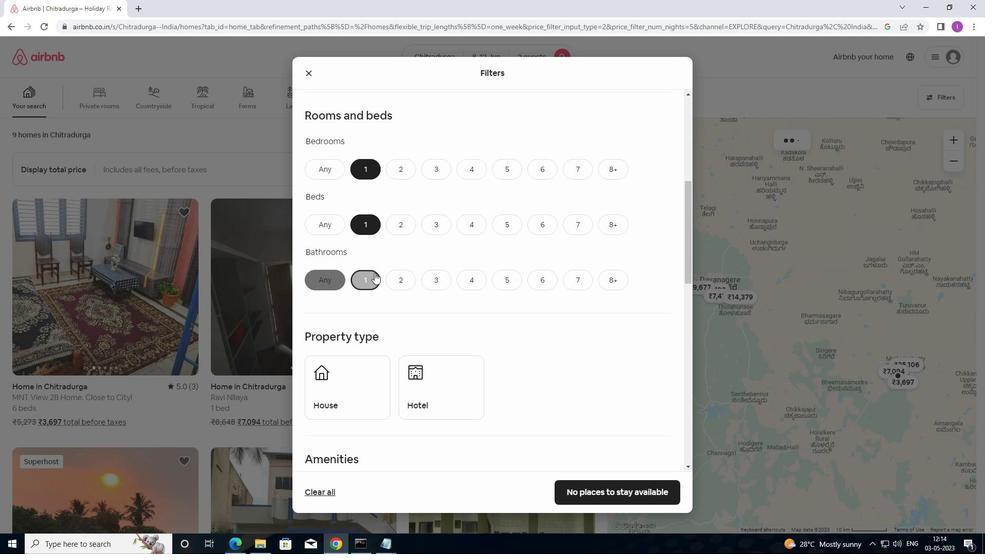 
Action: Mouse moved to (386, 289)
Screenshot: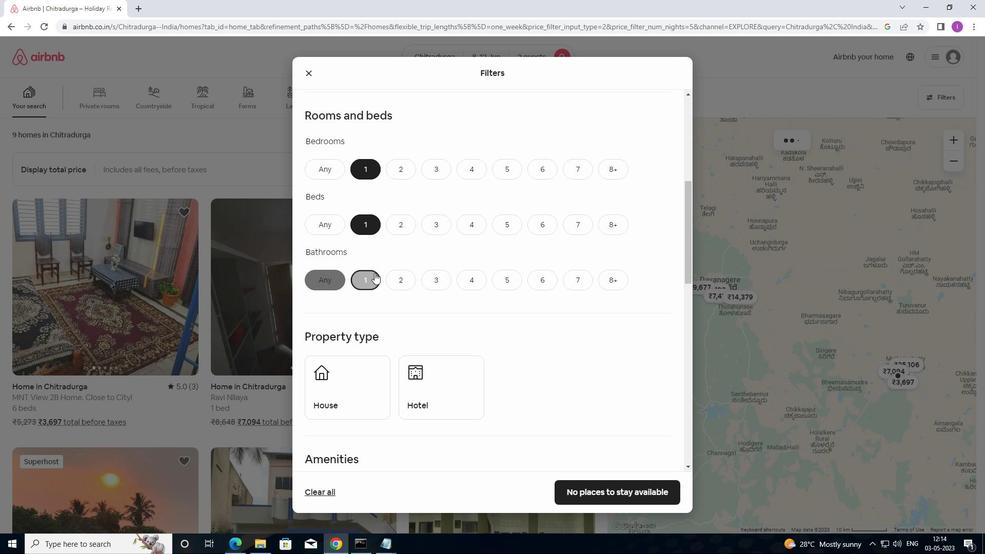 
Action: Mouse scrolled (386, 288) with delta (0, 0)
Screenshot: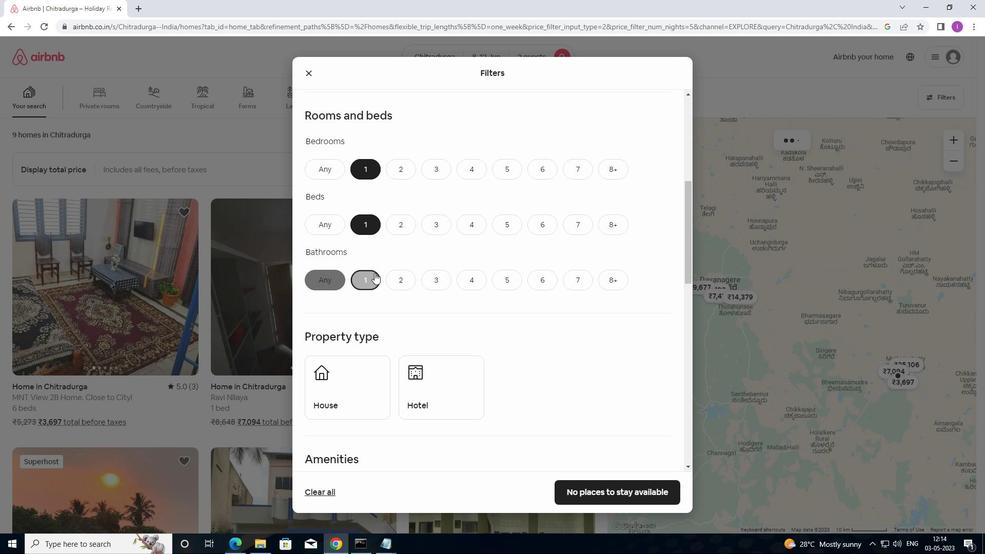 
Action: Mouse moved to (361, 295)
Screenshot: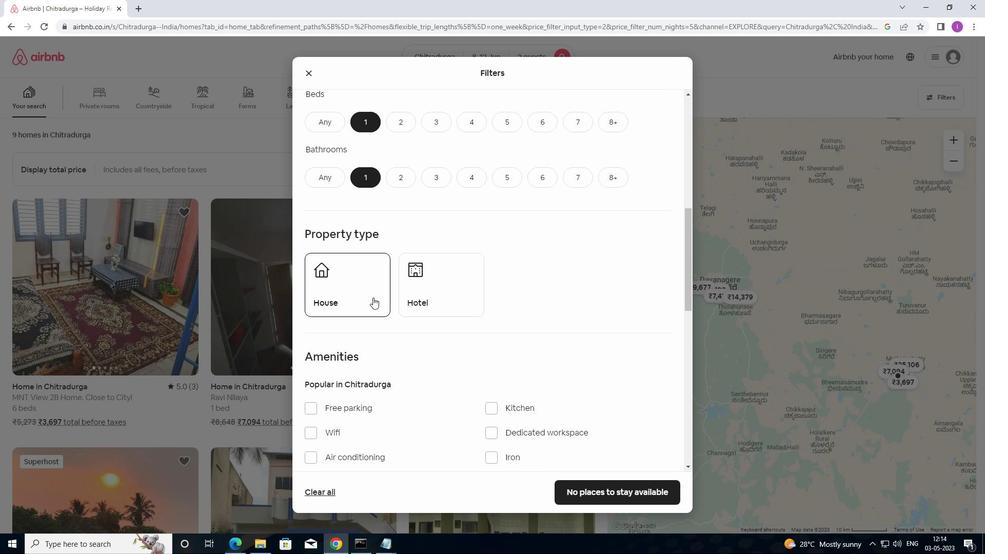 
Action: Mouse pressed left at (361, 295)
Screenshot: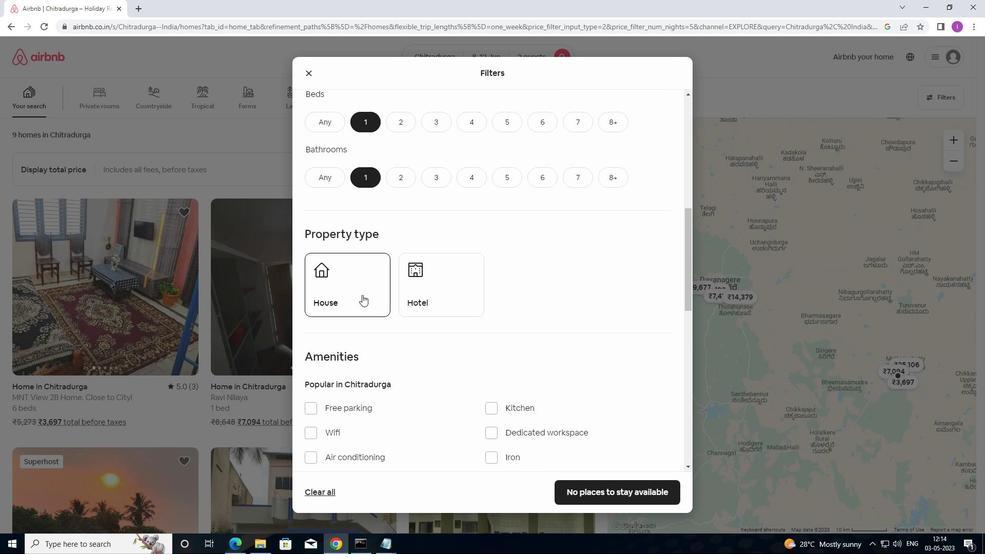 
Action: Mouse moved to (424, 289)
Screenshot: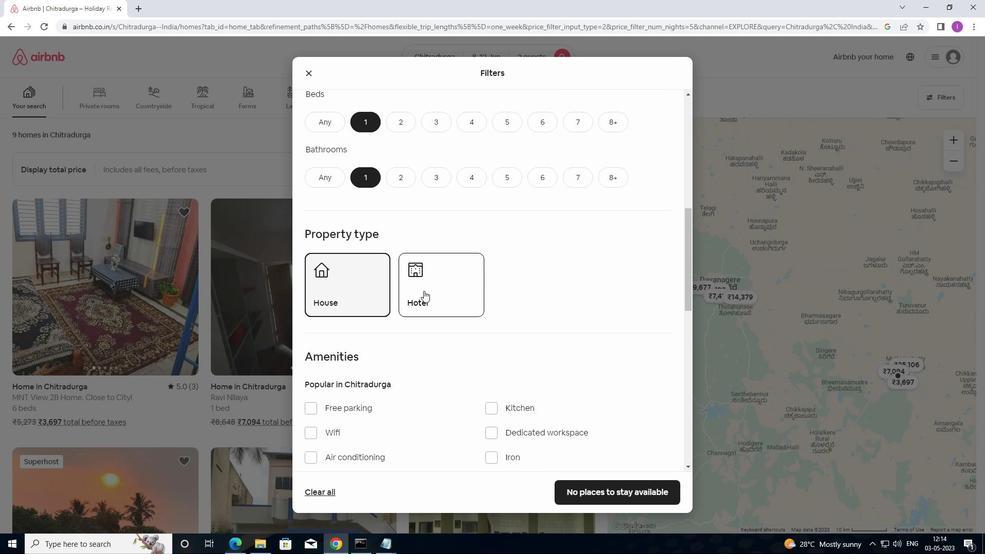 
Action: Mouse pressed left at (424, 289)
Screenshot: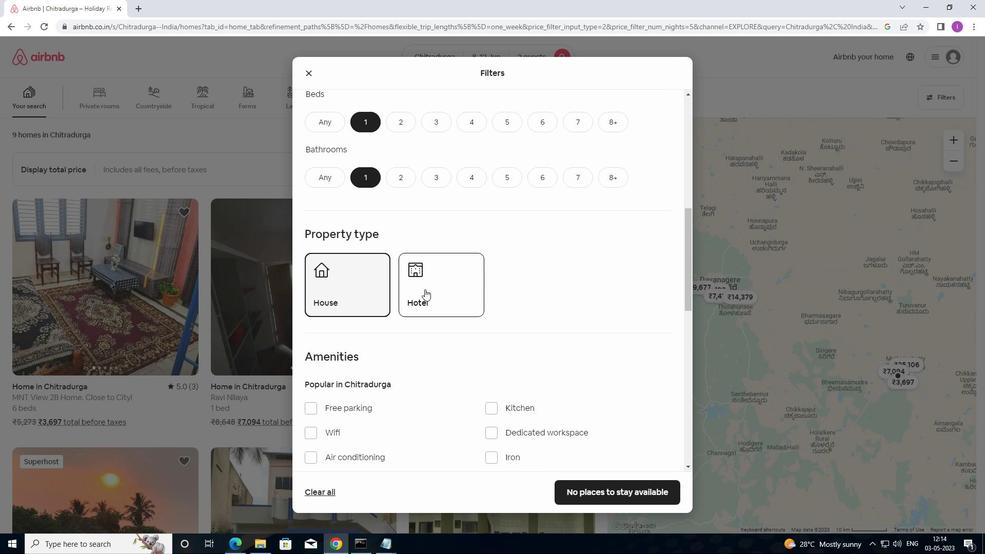 
Action: Mouse moved to (424, 289)
Screenshot: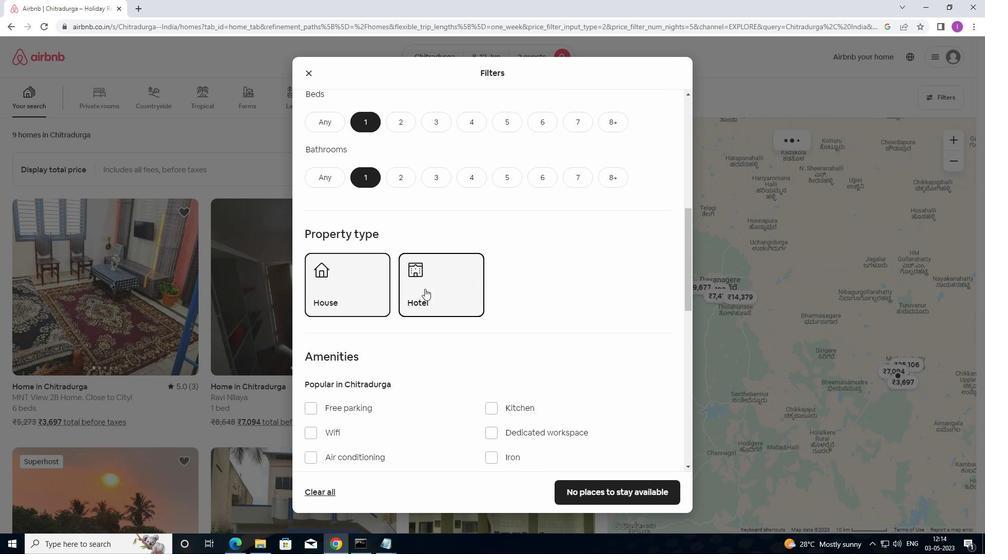 
Action: Mouse scrolled (424, 289) with delta (0, 0)
Screenshot: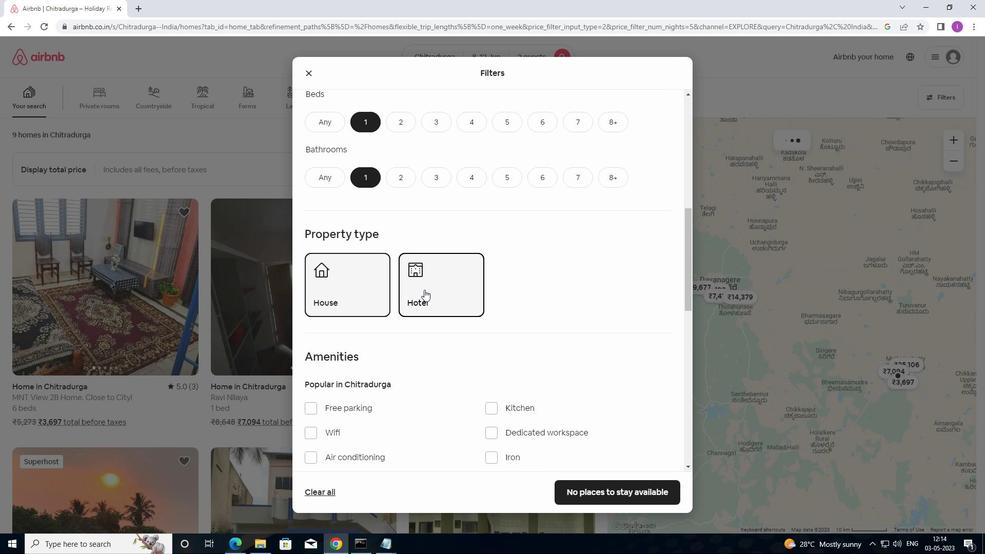
Action: Mouse moved to (424, 289)
Screenshot: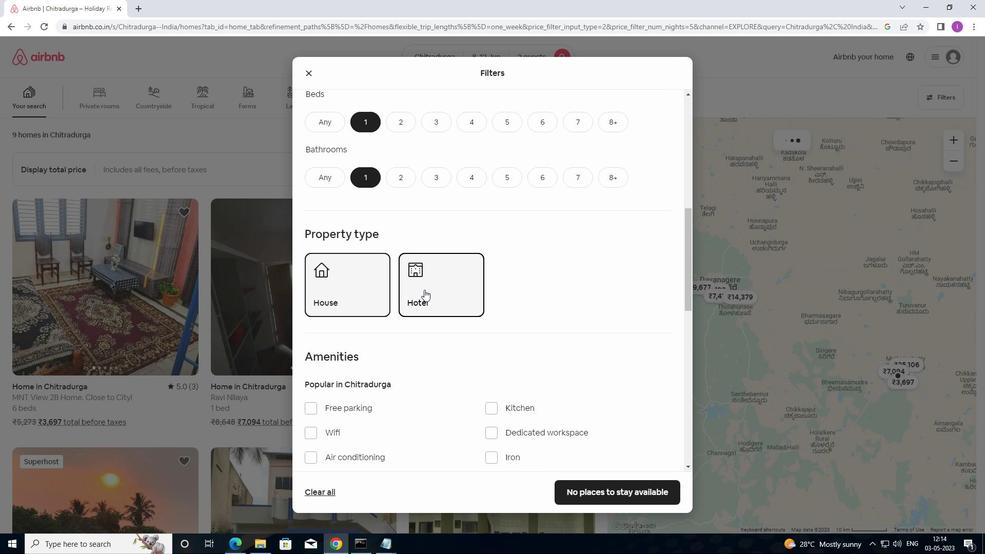 
Action: Mouse scrolled (424, 289) with delta (0, 0)
Screenshot: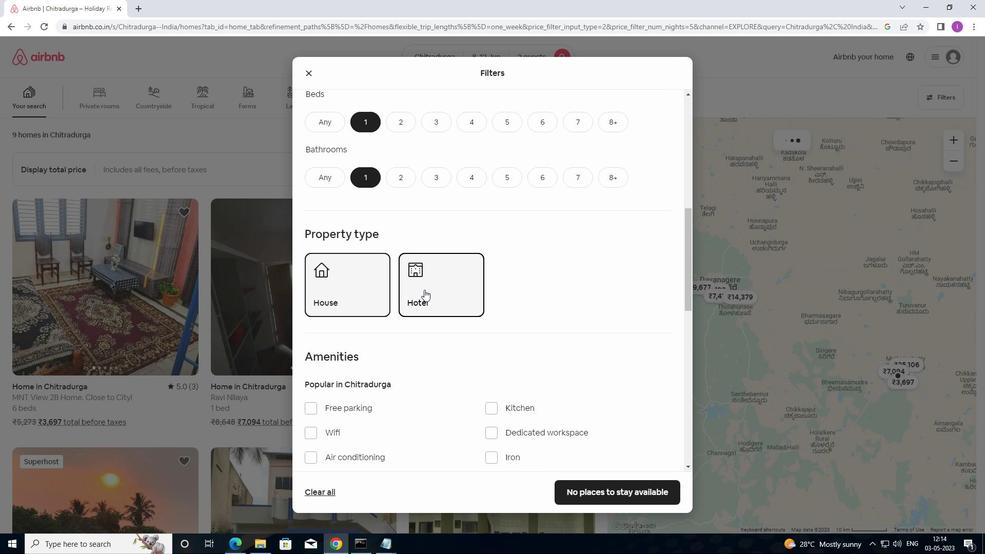 
Action: Mouse moved to (424, 291)
Screenshot: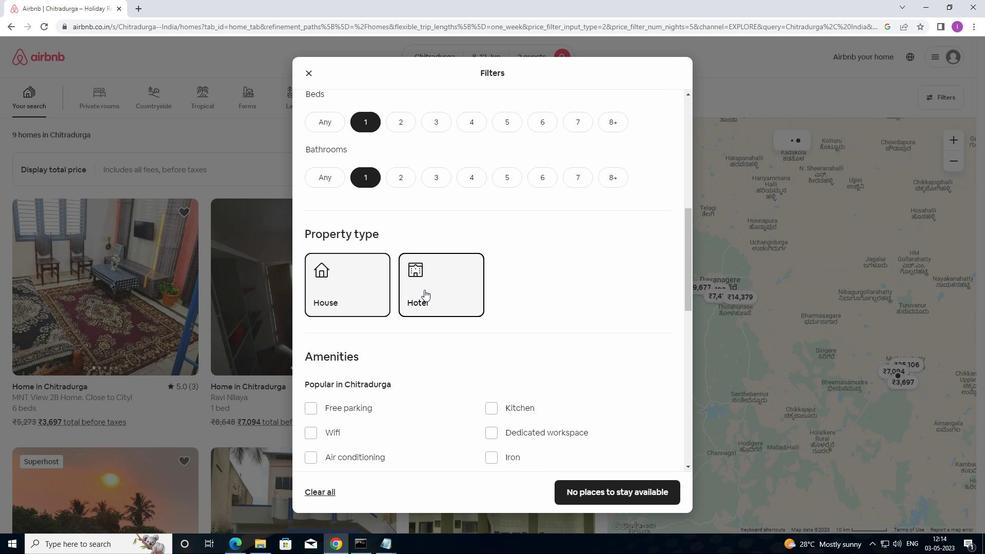 
Action: Mouse scrolled (424, 291) with delta (0, 0)
Screenshot: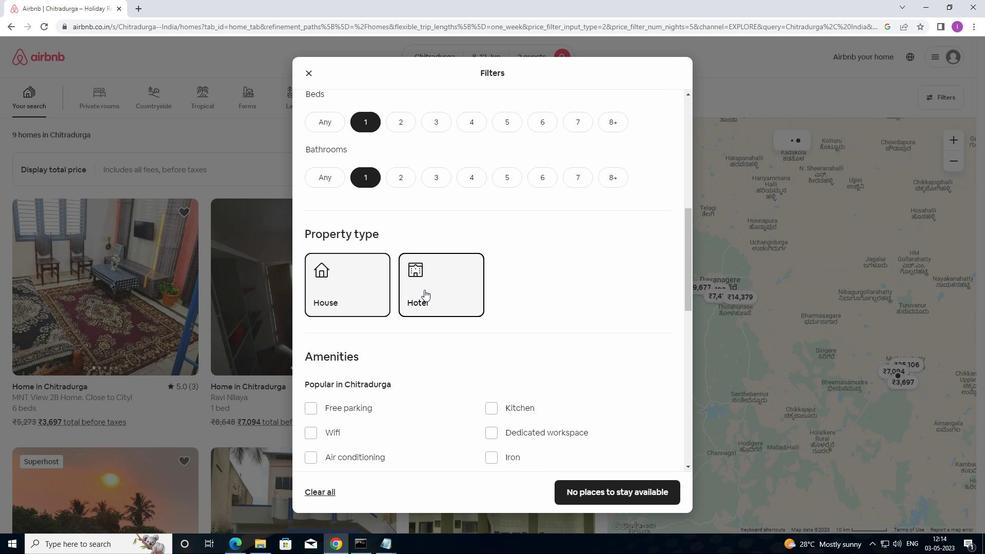 
Action: Mouse moved to (430, 287)
Screenshot: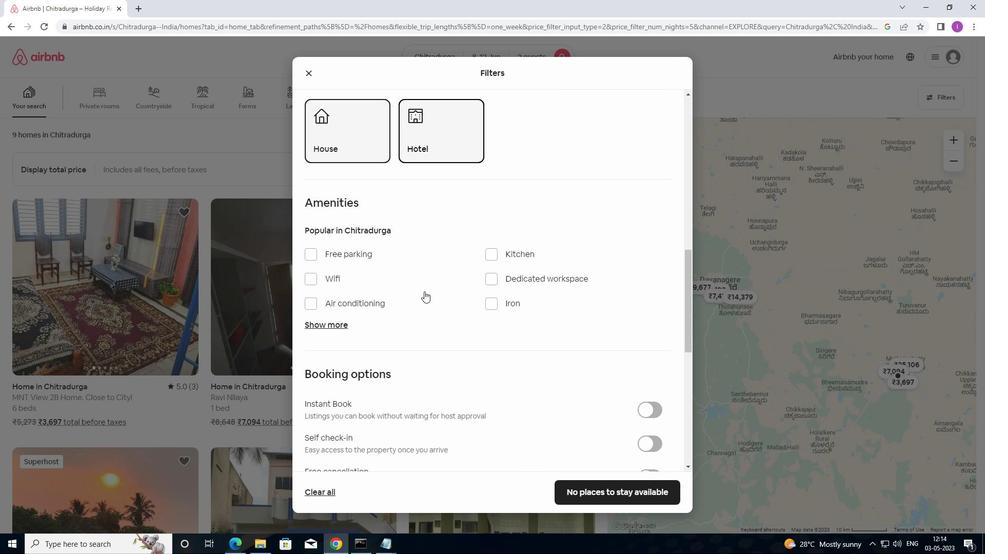 
Action: Mouse scrolled (430, 287) with delta (0, 0)
Screenshot: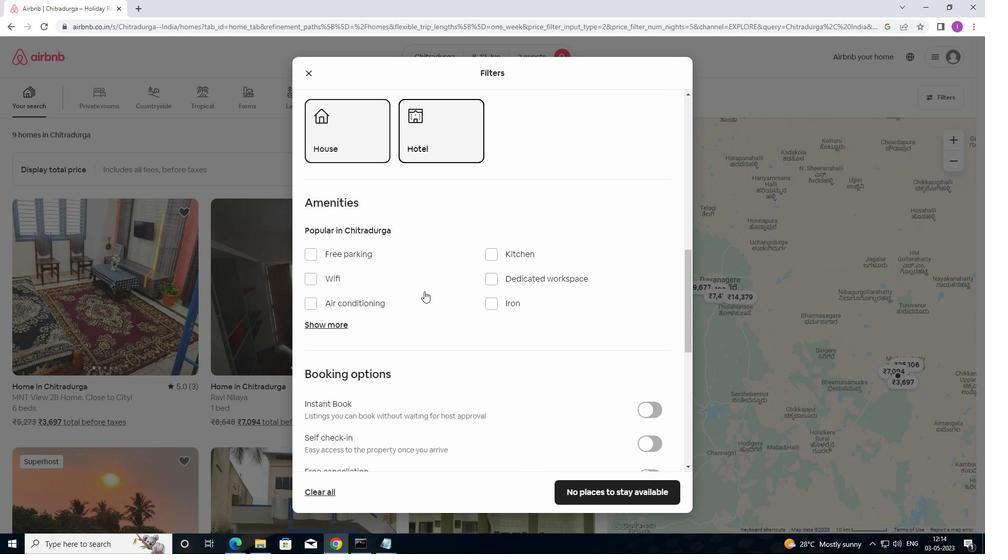 
Action: Mouse moved to (437, 290)
Screenshot: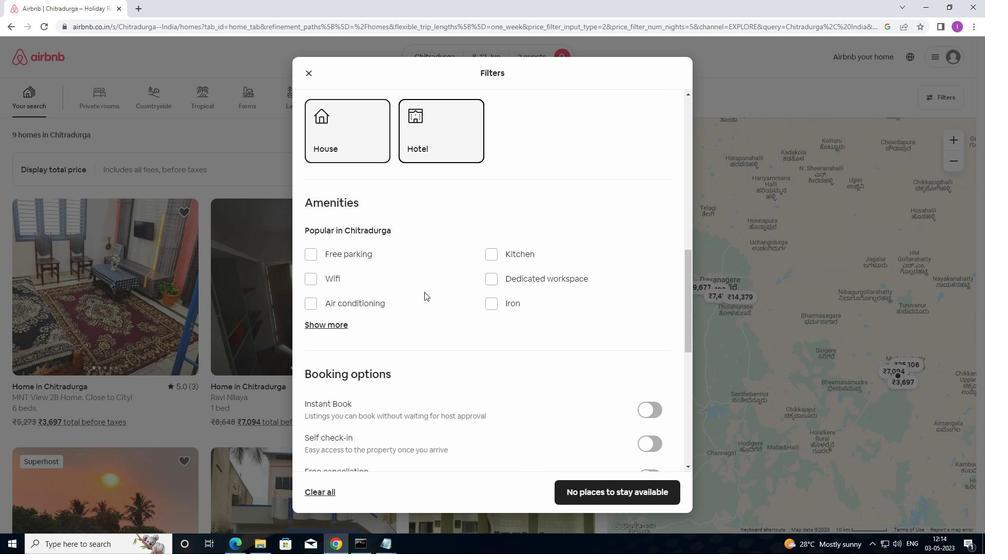 
Action: Mouse scrolled (437, 289) with delta (0, 0)
Screenshot: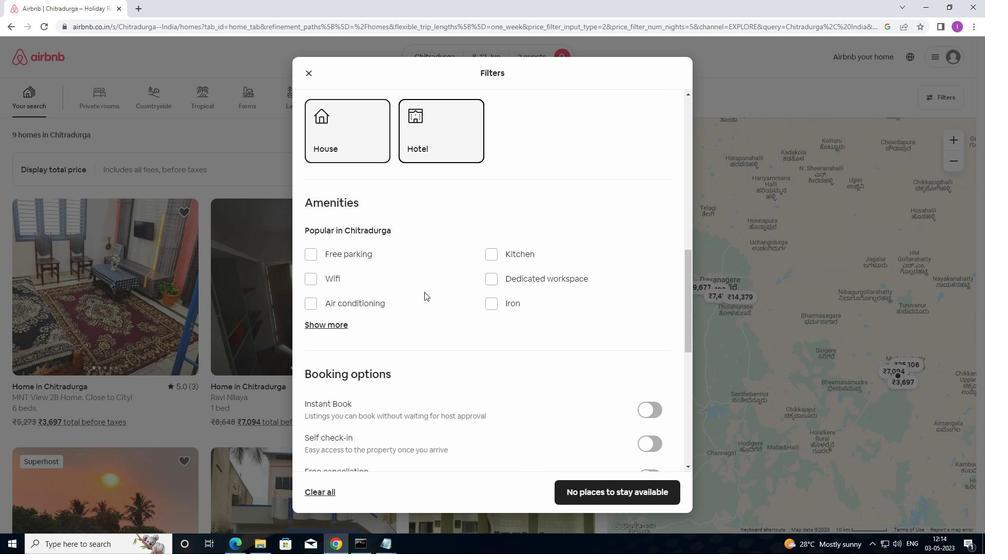
Action: Mouse moved to (574, 304)
Screenshot: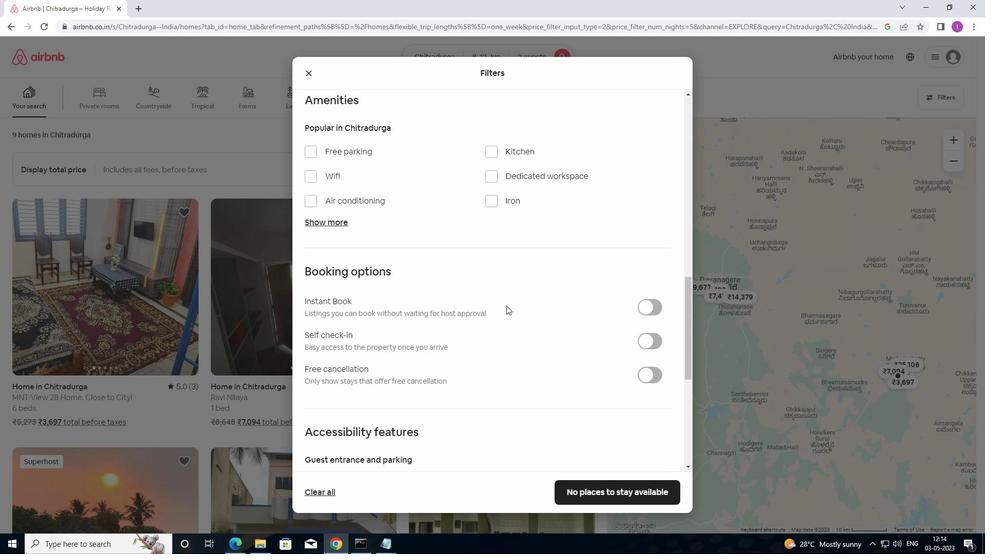 
Action: Mouse scrolled (574, 303) with delta (0, 0)
Screenshot: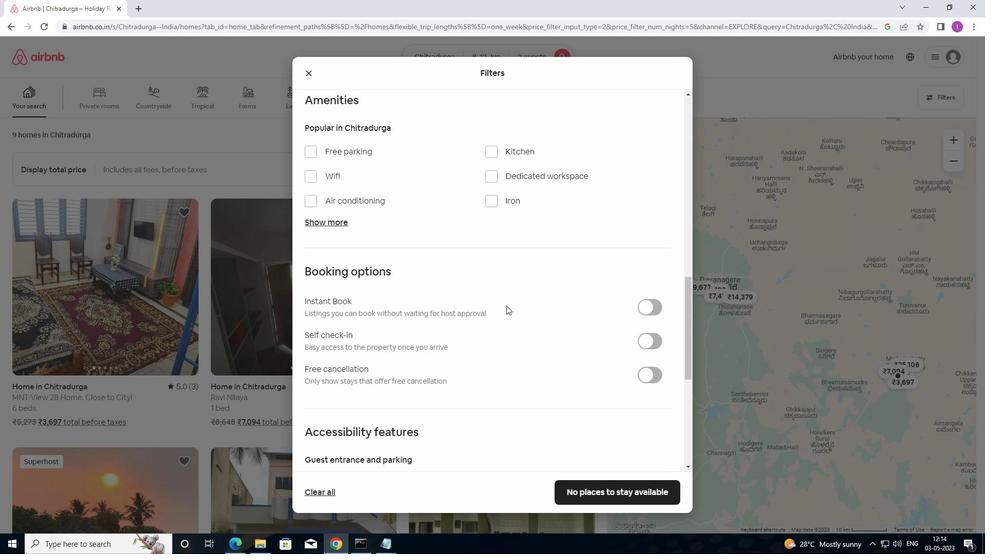 
Action: Mouse moved to (654, 293)
Screenshot: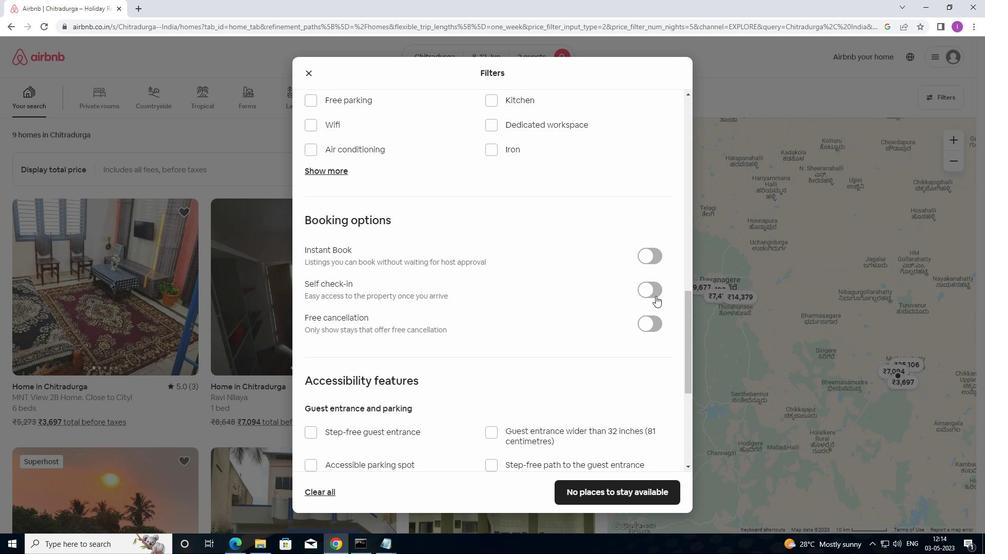 
Action: Mouse pressed left at (654, 293)
Screenshot: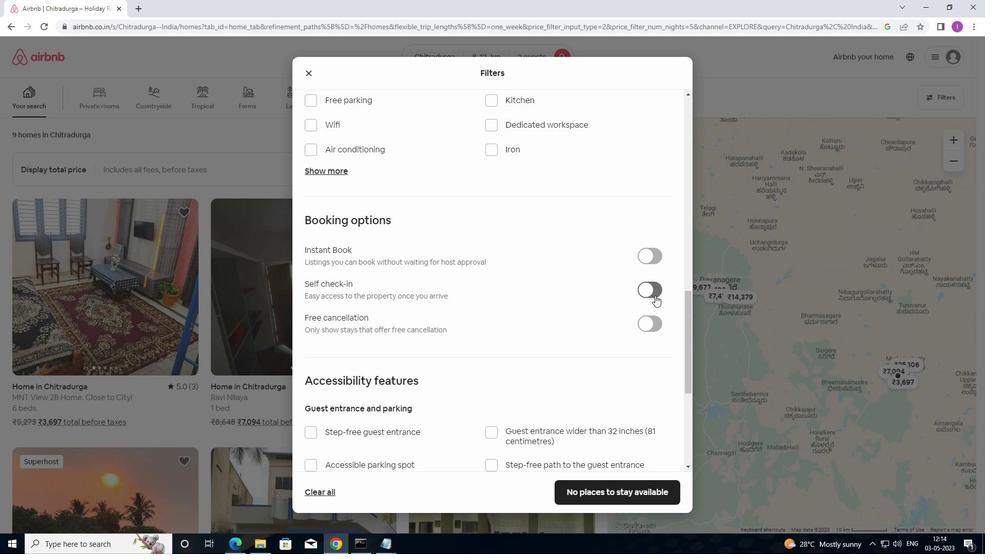 
Action: Mouse moved to (412, 376)
Screenshot: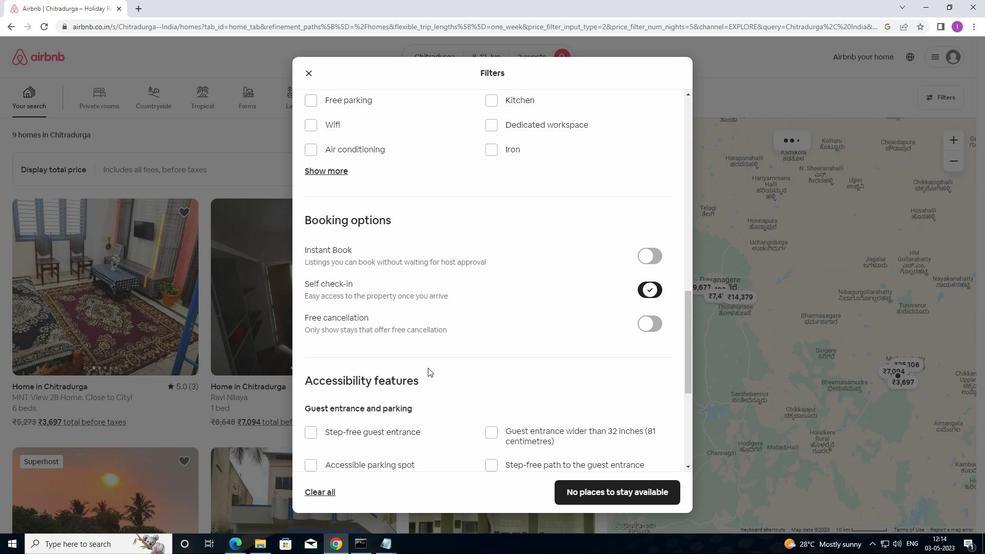 
Action: Mouse scrolled (412, 375) with delta (0, 0)
Screenshot: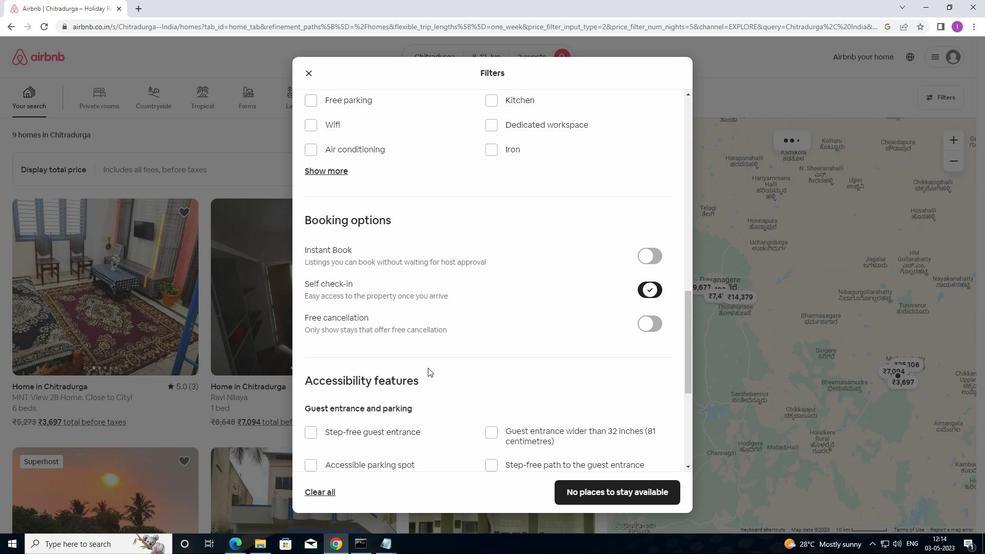 
Action: Mouse moved to (412, 378)
Screenshot: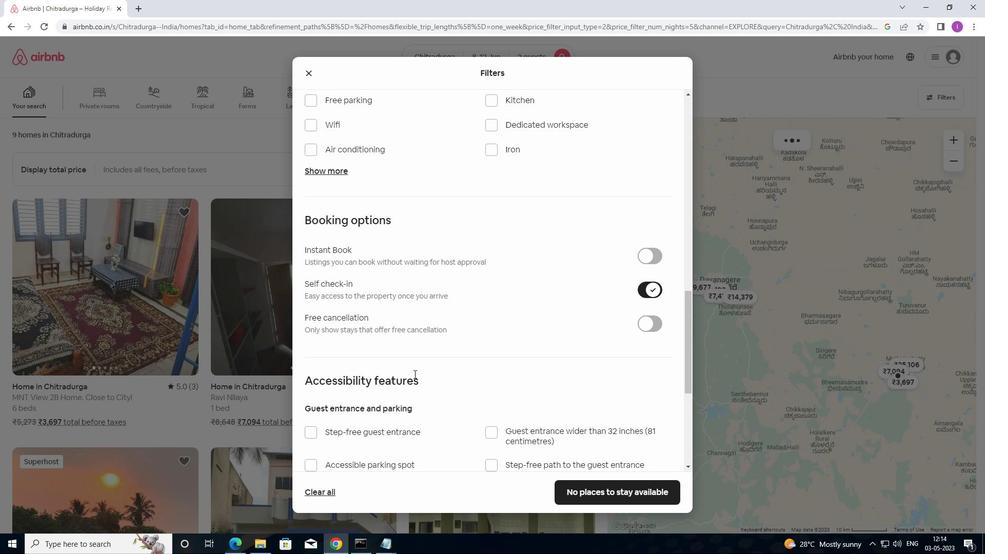 
Action: Mouse scrolled (412, 377) with delta (0, 0)
Screenshot: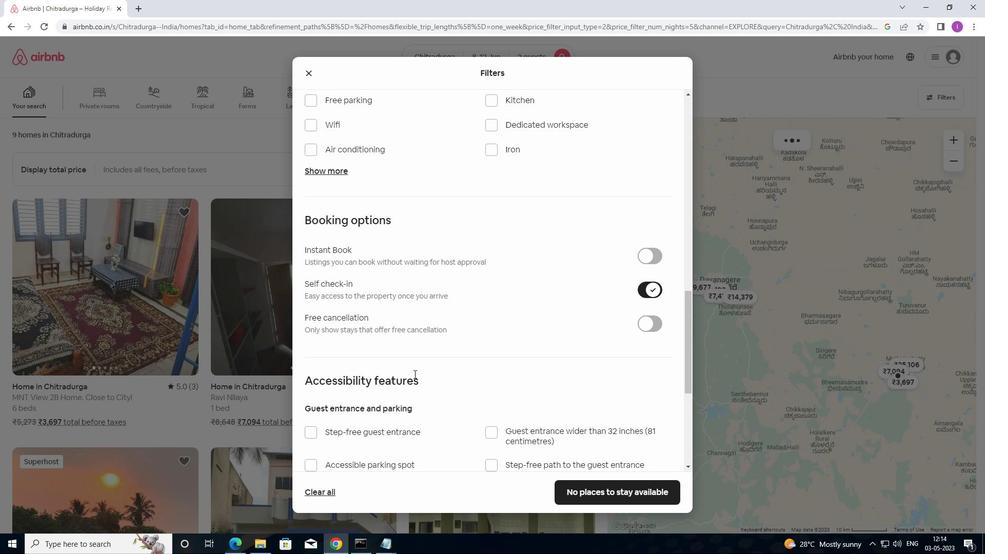 
Action: Mouse scrolled (412, 377) with delta (0, 0)
Screenshot: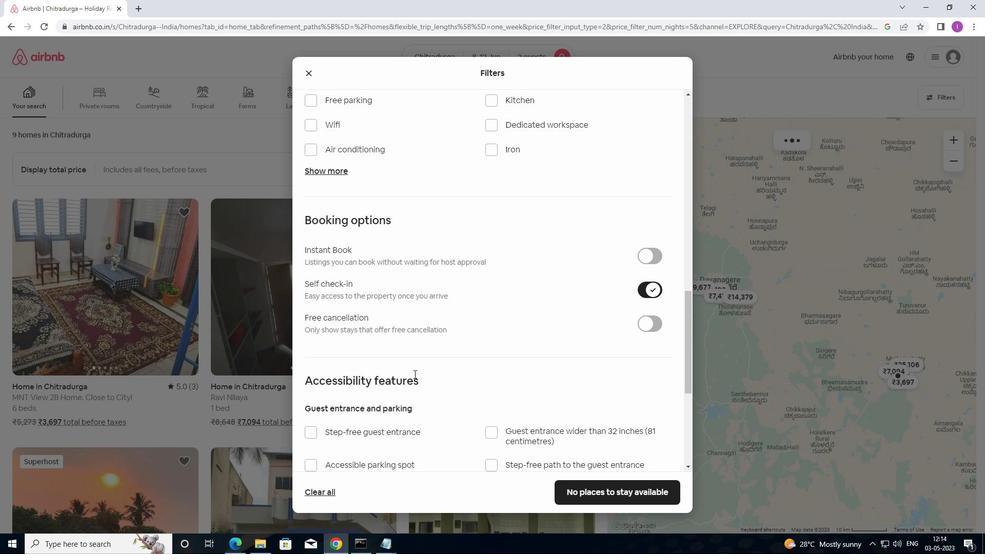 
Action: Mouse moved to (412, 376)
Screenshot: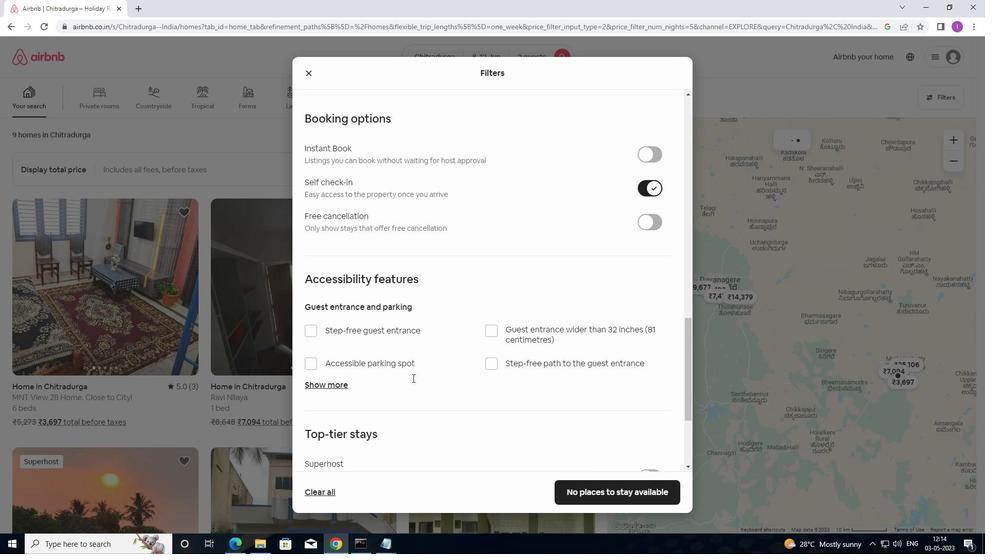 
Action: Mouse scrolled (412, 375) with delta (0, 0)
Screenshot: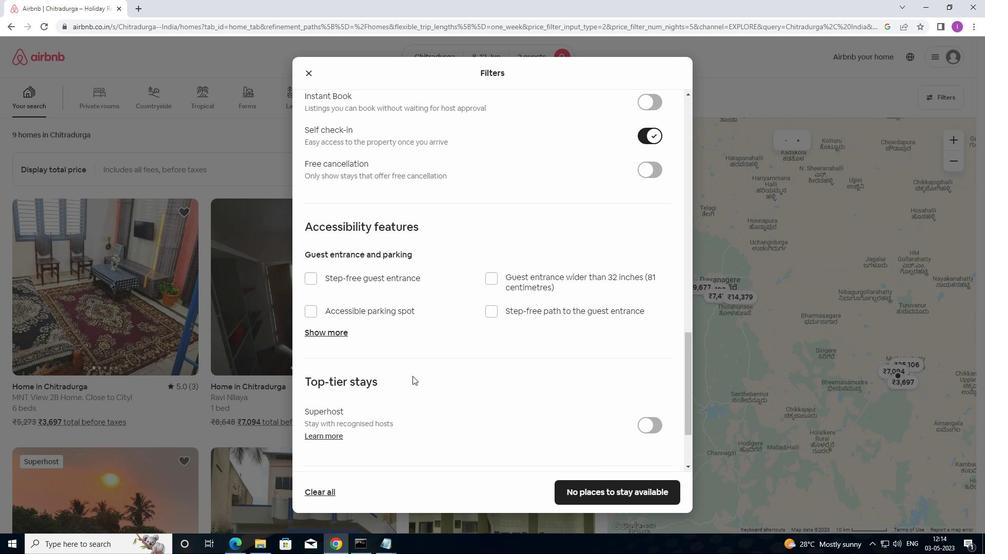 
Action: Mouse moved to (412, 376)
Screenshot: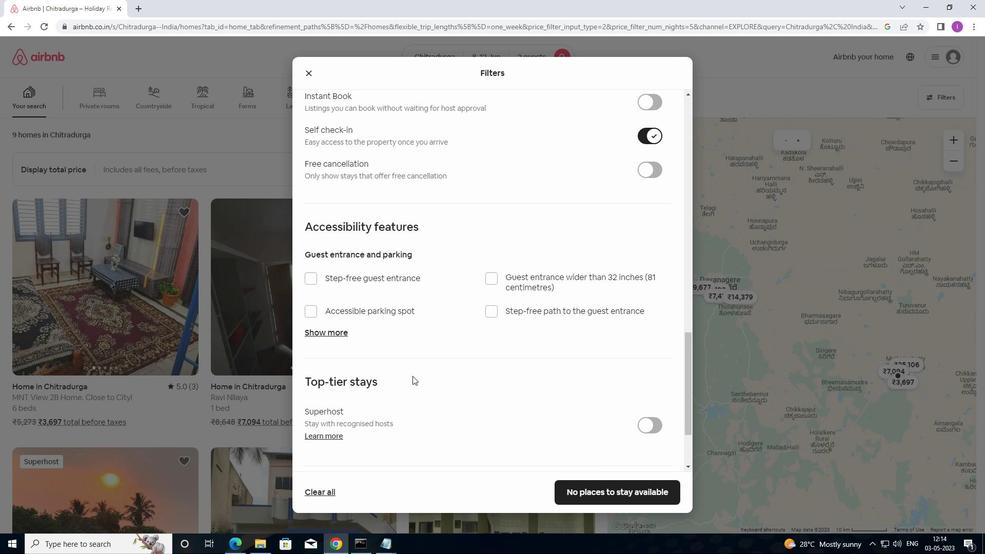 
Action: Mouse scrolled (412, 375) with delta (0, 0)
Screenshot: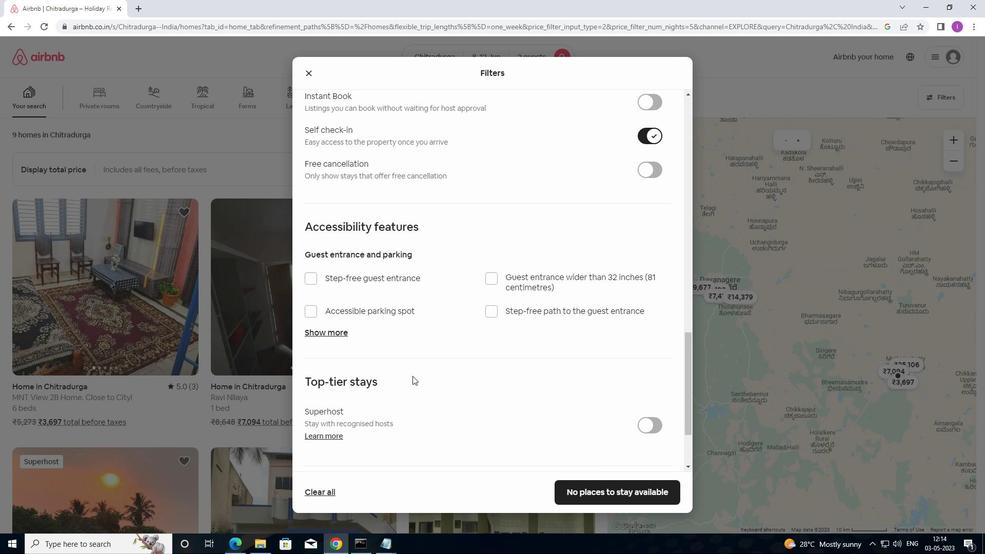 
Action: Mouse moved to (412, 376)
Screenshot: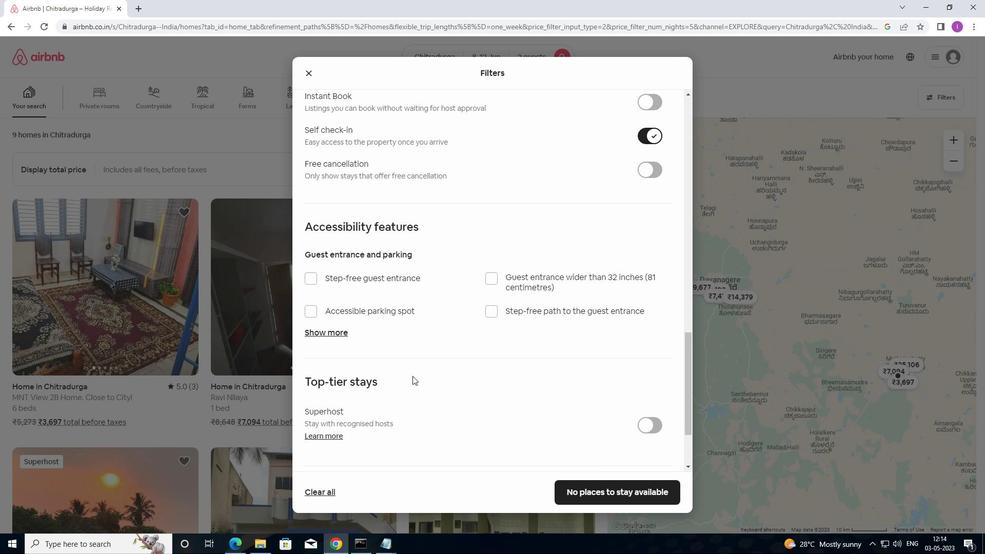 
Action: Mouse scrolled (412, 376) with delta (0, 0)
Screenshot: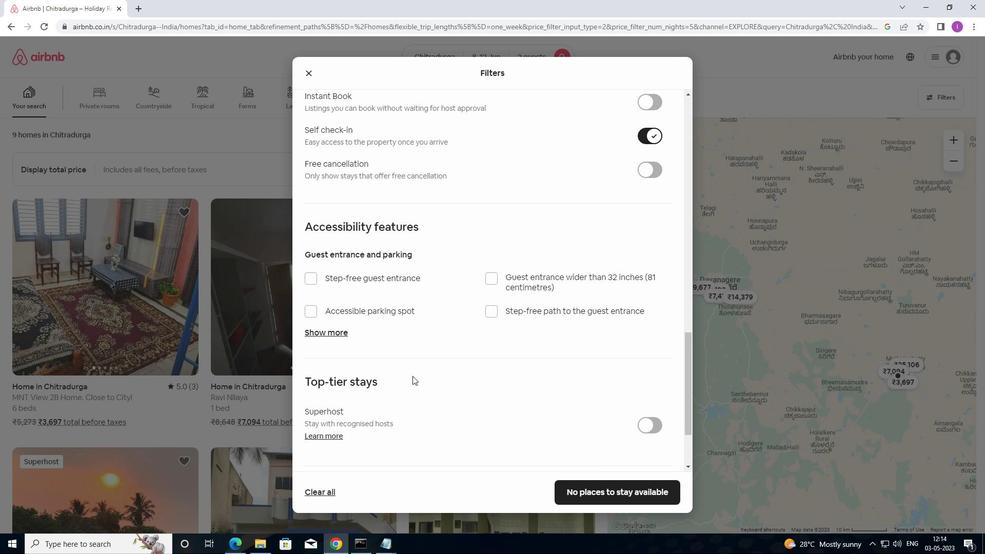 
Action: Mouse scrolled (412, 376) with delta (0, 0)
Screenshot: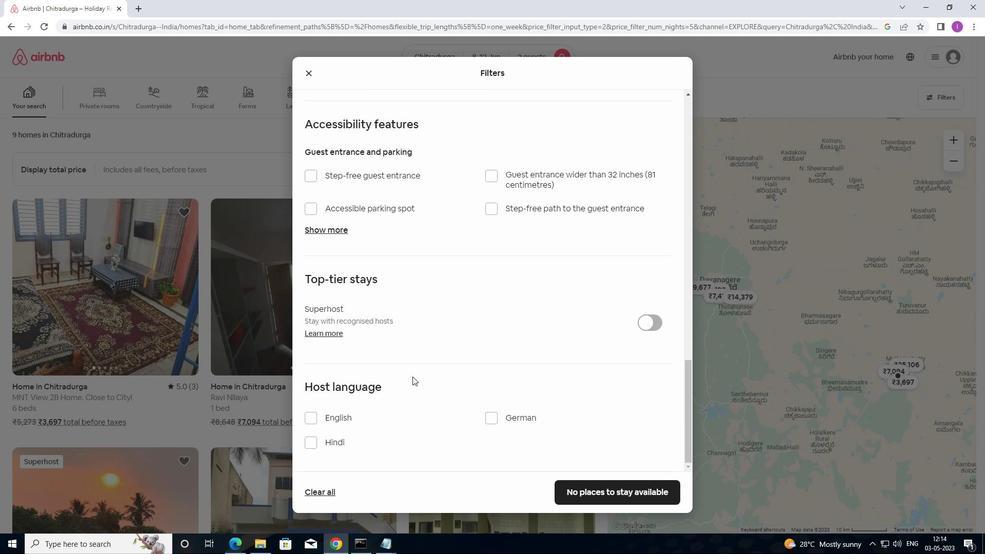 
Action: Mouse scrolled (412, 376) with delta (0, 0)
Screenshot: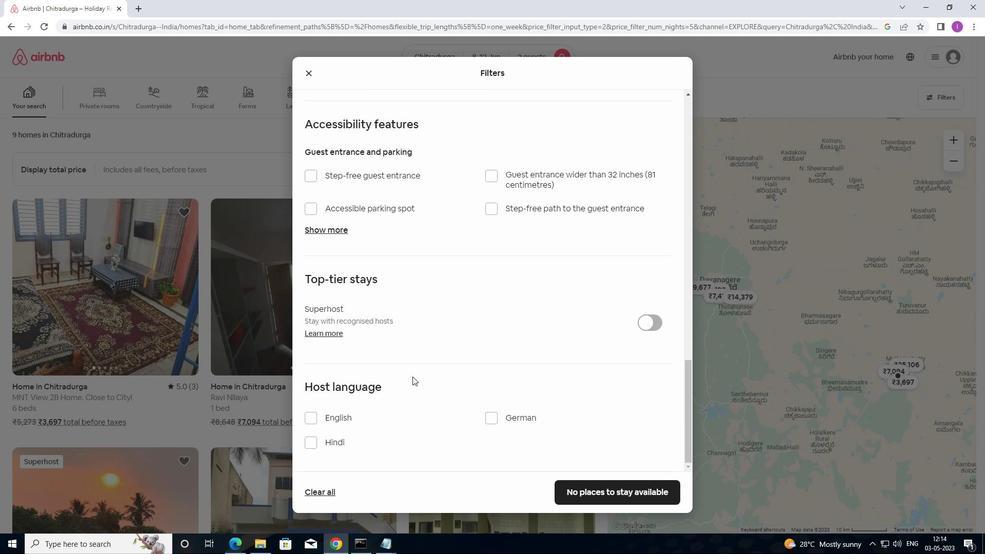 
Action: Mouse scrolled (412, 376) with delta (0, 0)
Screenshot: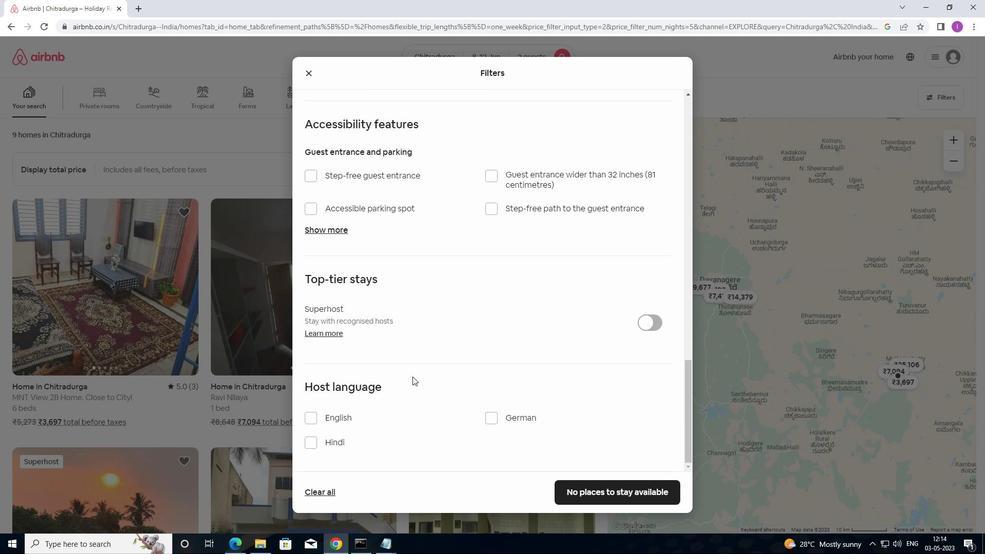 
Action: Mouse moved to (308, 422)
Screenshot: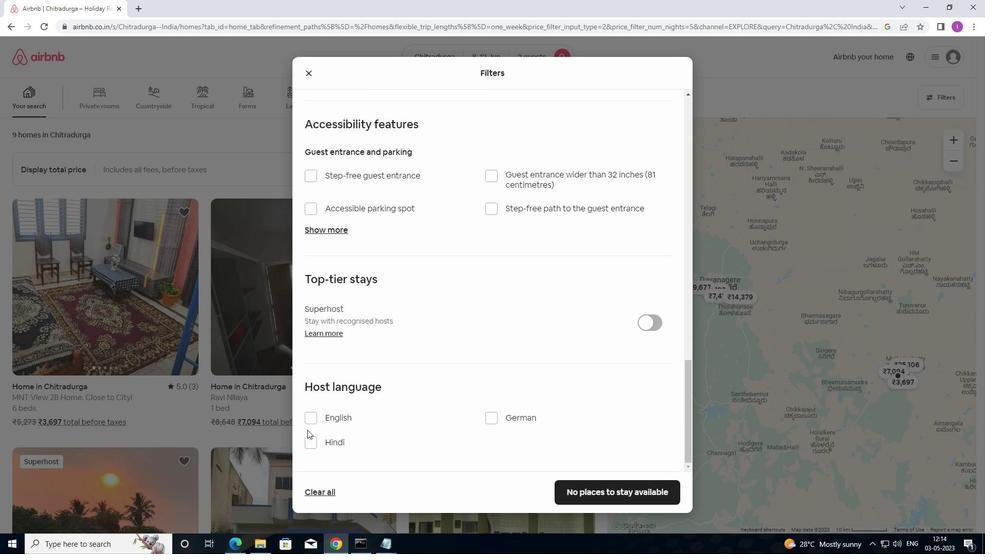 
Action: Mouse pressed left at (308, 422)
Screenshot: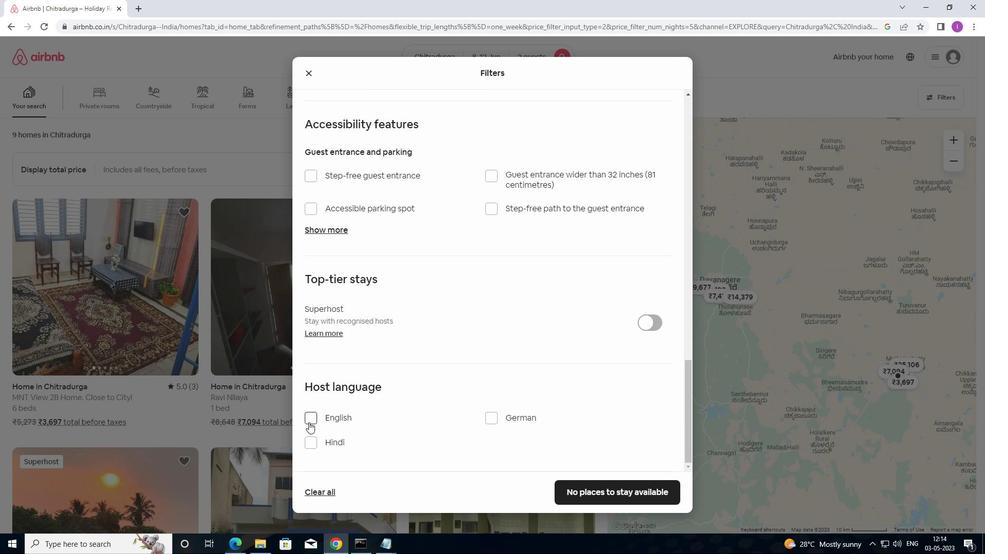 
Action: Mouse moved to (574, 493)
Screenshot: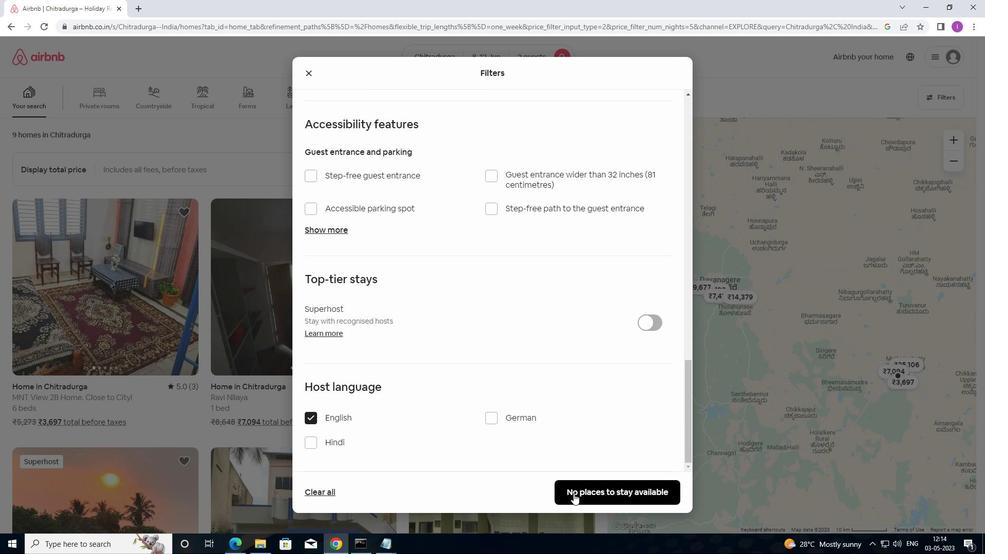 
Action: Mouse pressed left at (574, 493)
Screenshot: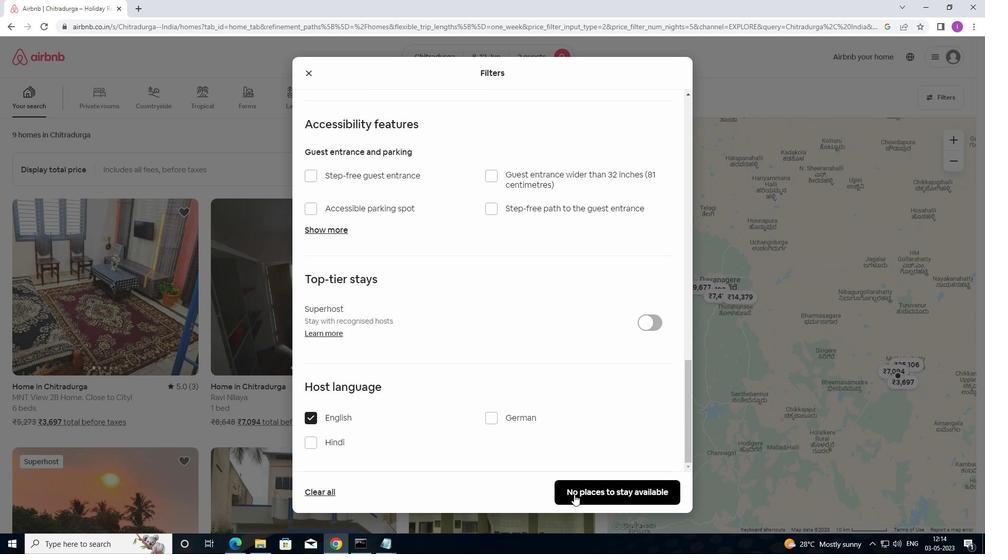 
Action: Mouse moved to (592, 470)
Screenshot: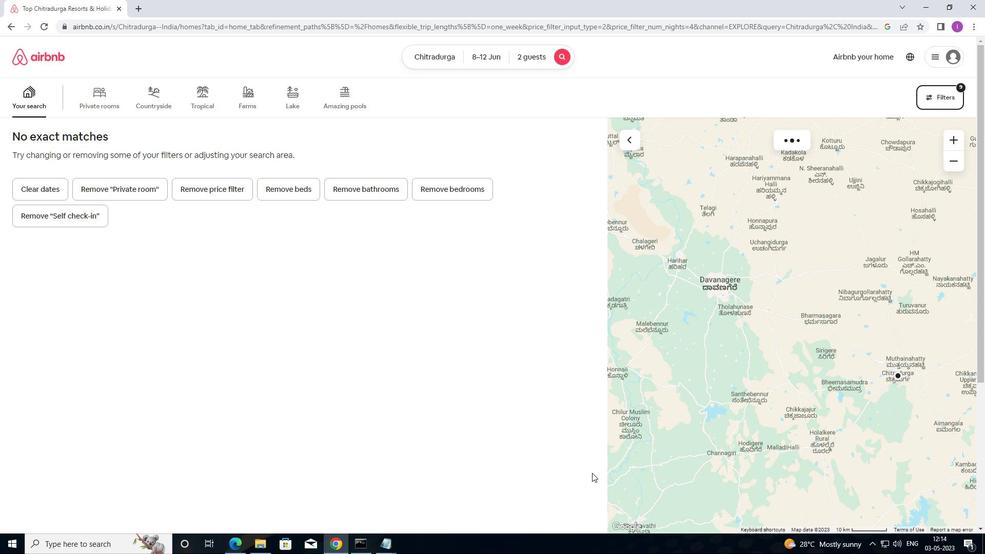
